Task: Find connections with filter location Stockton-on-Tees with filter topic #Careerwith filter profile language French with filter current company Annalect India with filter school Swami Ramanand Teerth Marathwada University with filter industry Civil Engineering with filter service category Customer Service with filter keywords title Solar Photovoltaic Installer
Action: Mouse moved to (528, 73)
Screenshot: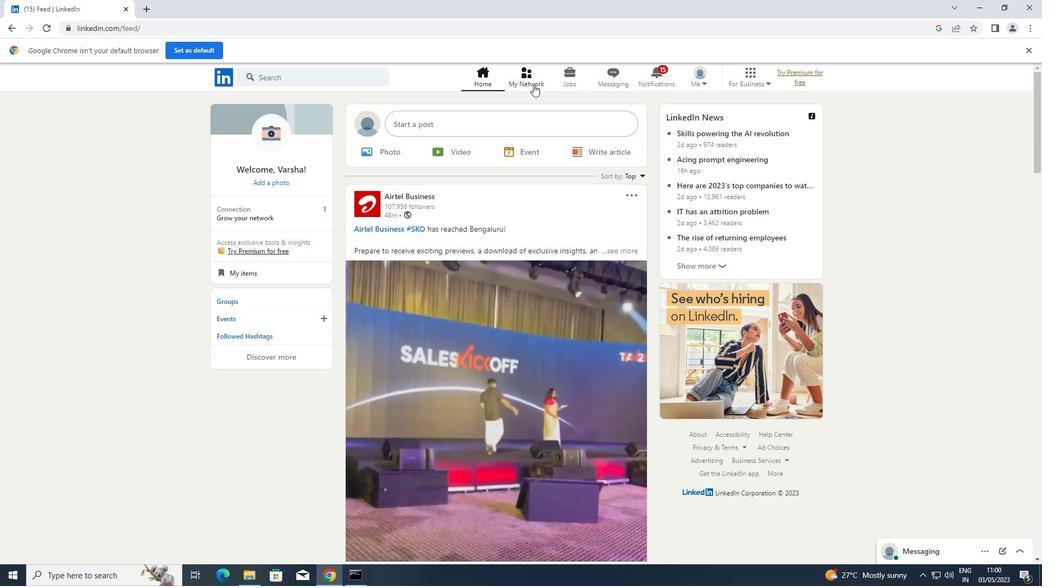 
Action: Mouse pressed left at (528, 73)
Screenshot: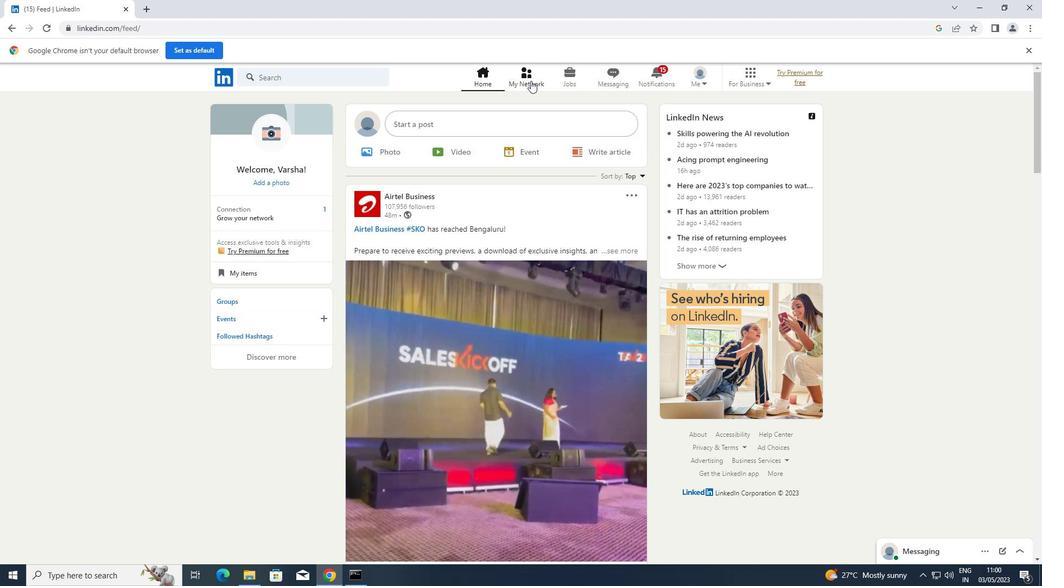 
Action: Mouse moved to (303, 139)
Screenshot: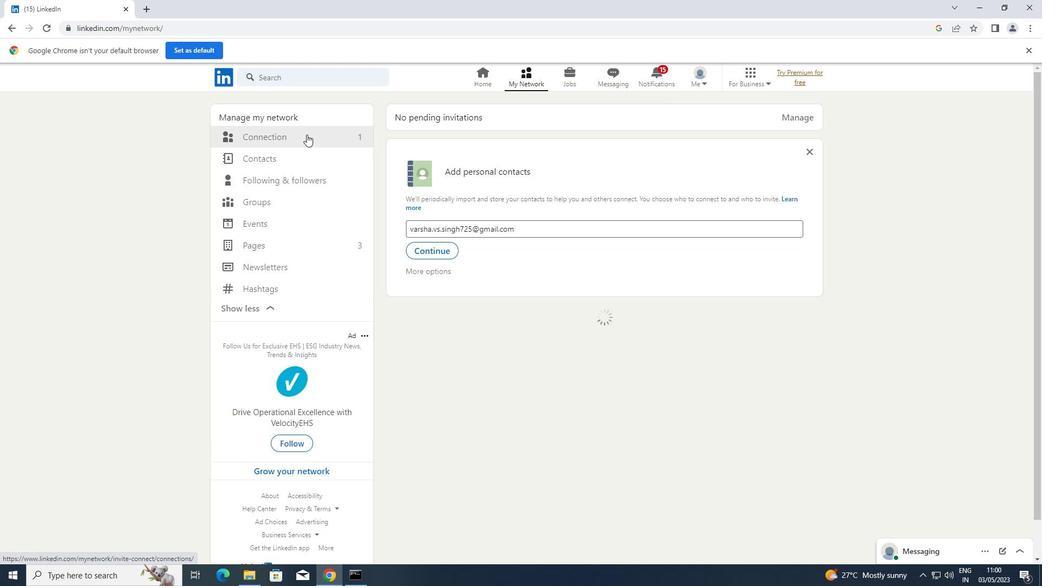 
Action: Mouse pressed left at (303, 139)
Screenshot: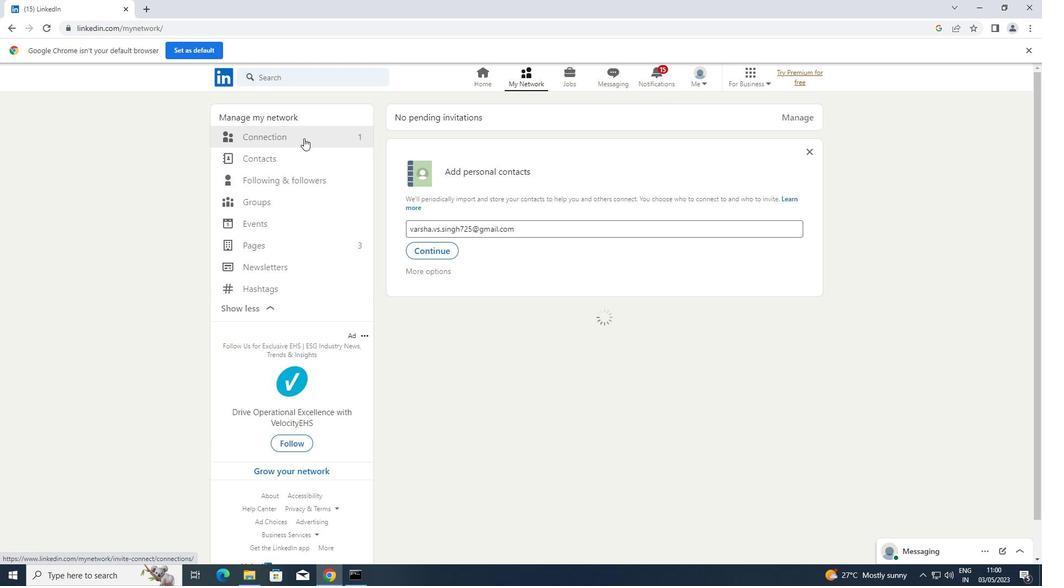 
Action: Mouse moved to (591, 136)
Screenshot: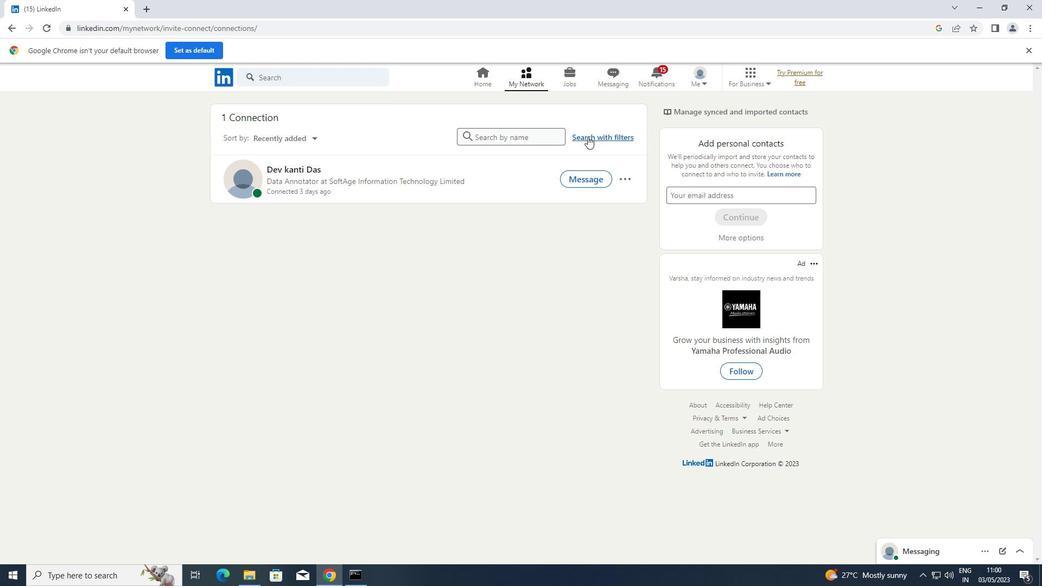 
Action: Mouse pressed left at (591, 136)
Screenshot: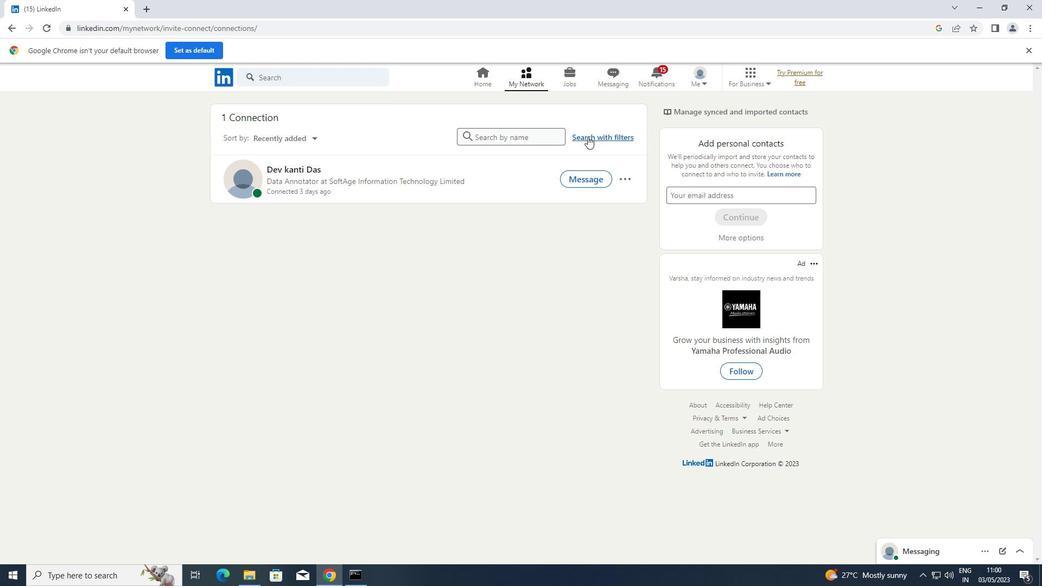 
Action: Mouse moved to (595, 137)
Screenshot: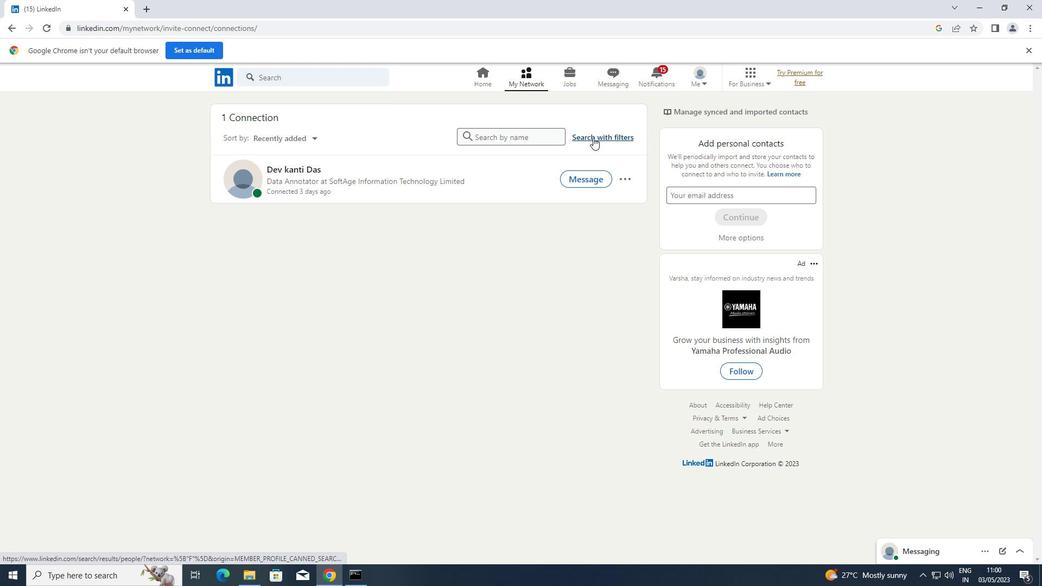 
Action: Mouse pressed left at (595, 137)
Screenshot: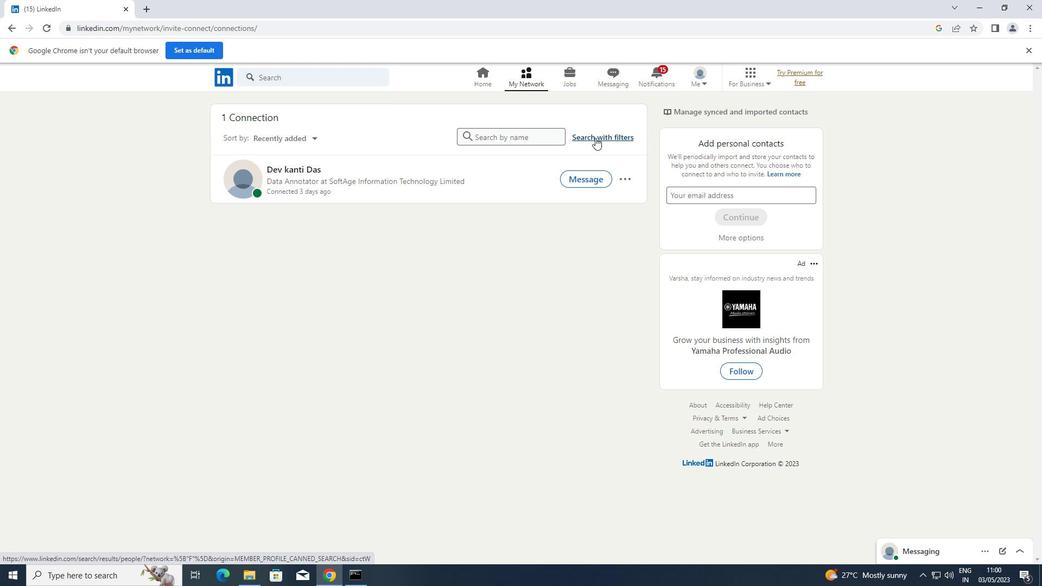 
Action: Mouse moved to (560, 106)
Screenshot: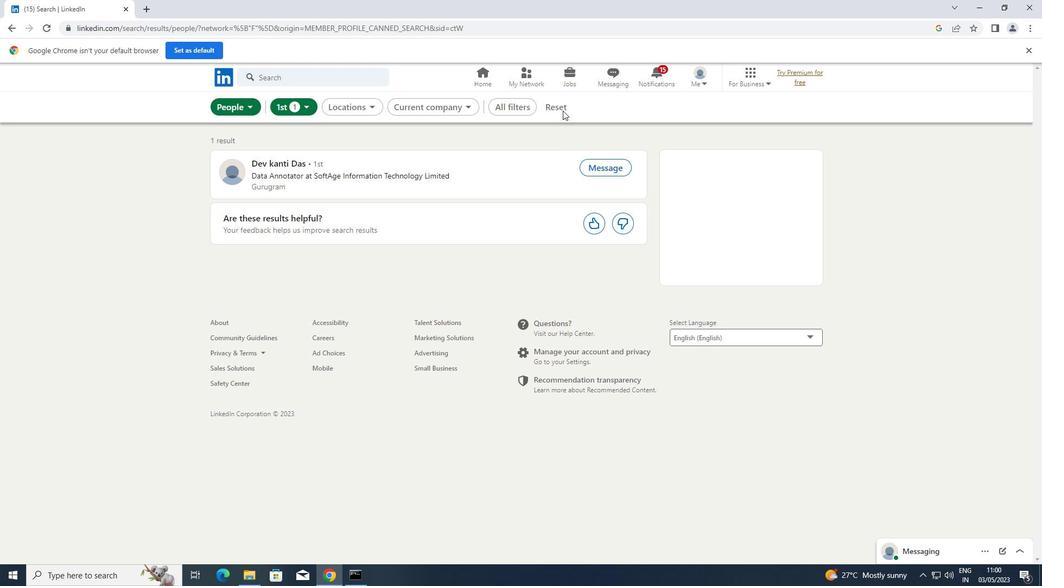 
Action: Mouse pressed left at (560, 106)
Screenshot: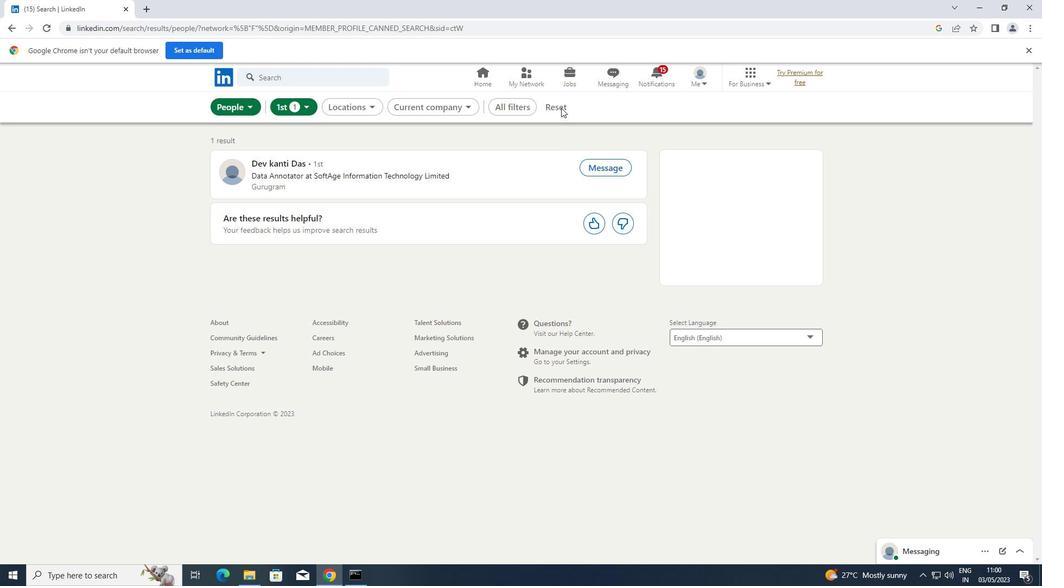 
Action: Mouse moved to (531, 106)
Screenshot: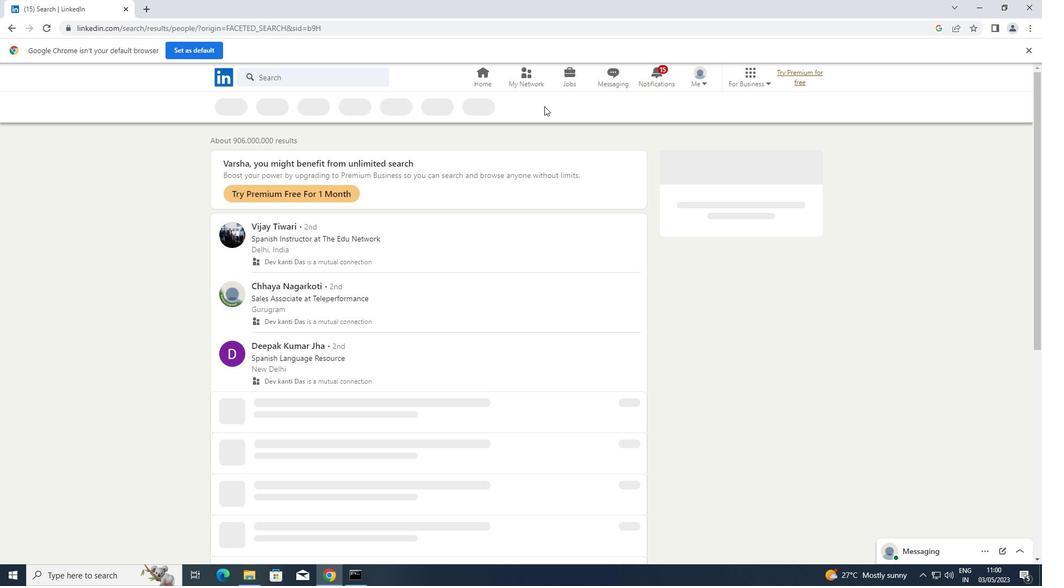 
Action: Mouse pressed left at (531, 106)
Screenshot: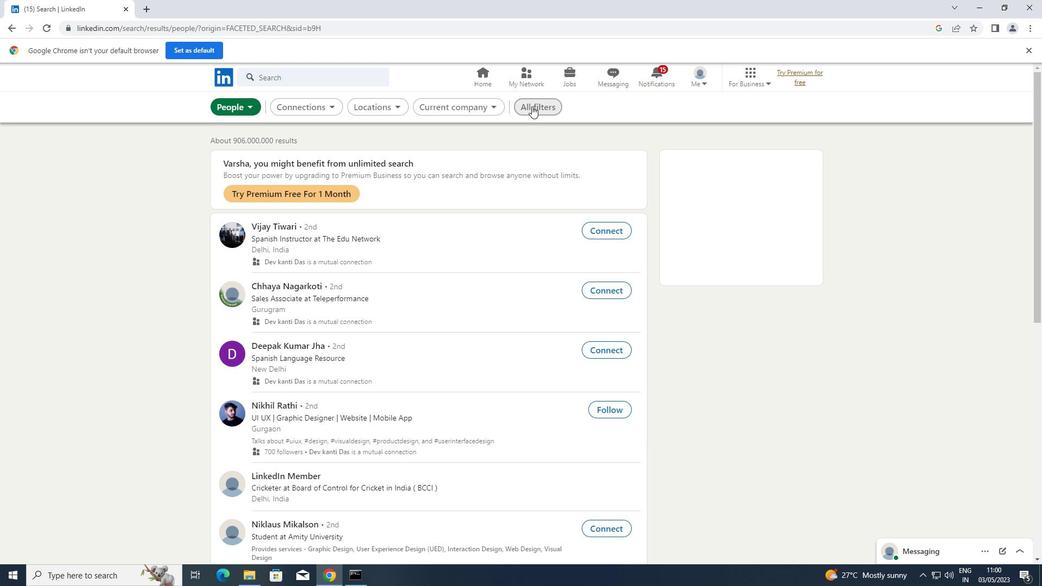 
Action: Mouse moved to (806, 203)
Screenshot: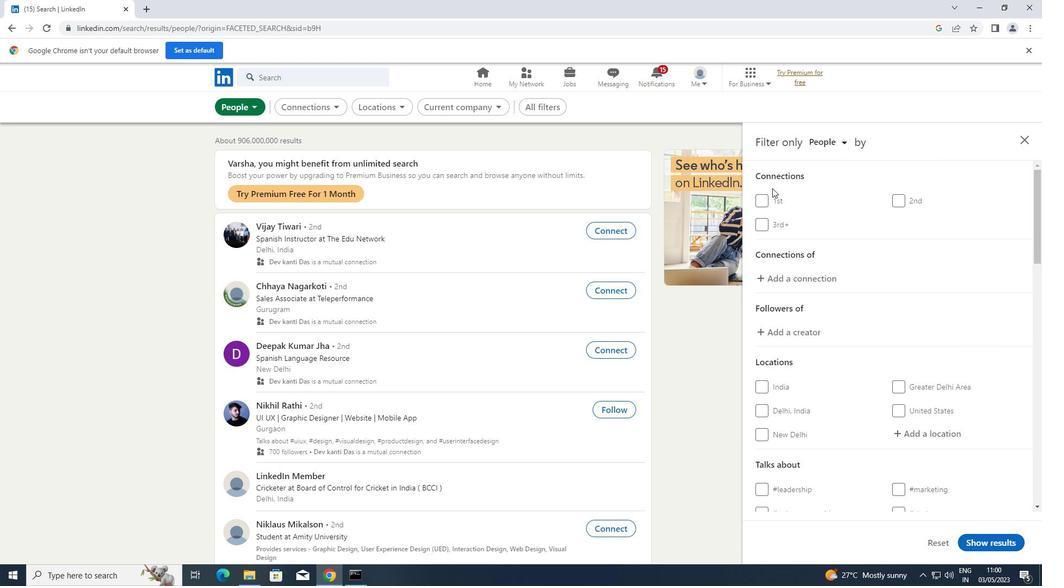 
Action: Mouse scrolled (806, 202) with delta (0, 0)
Screenshot: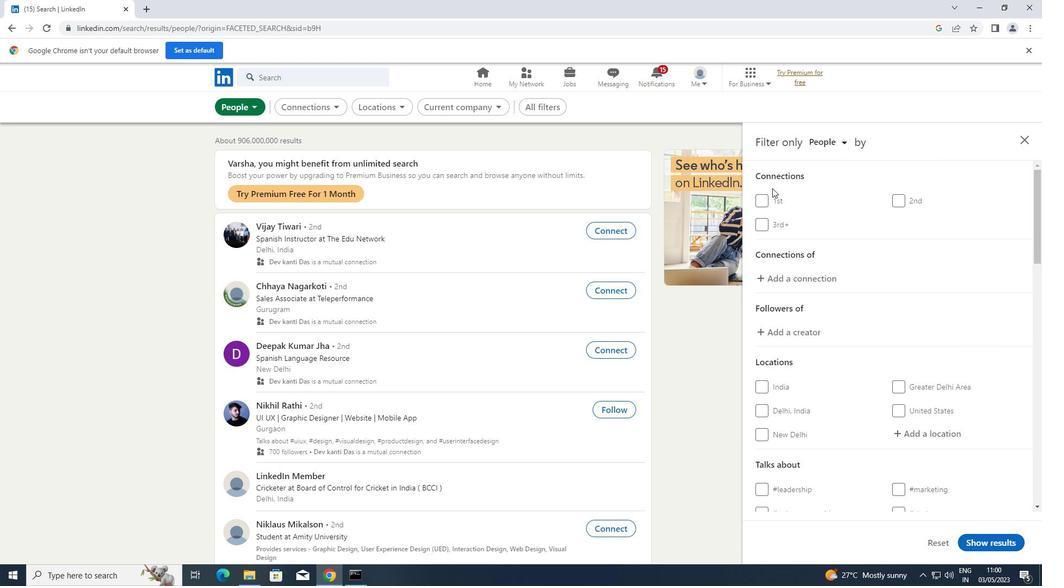 
Action: Mouse moved to (915, 373)
Screenshot: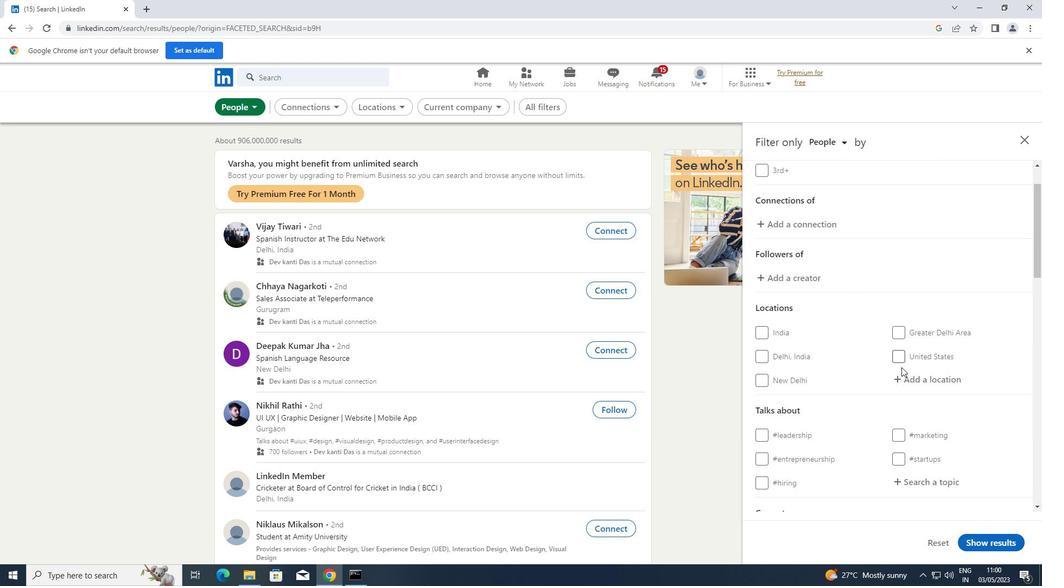 
Action: Mouse pressed left at (915, 373)
Screenshot: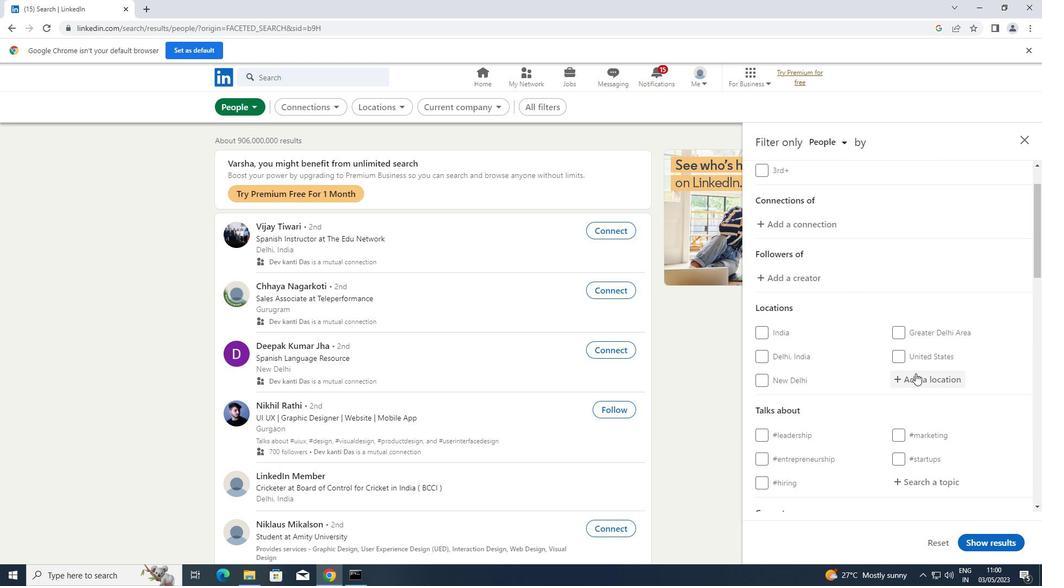 
Action: Key pressed <Key.shift>STOCKTON-ON-<Key.shift>TEES
Screenshot: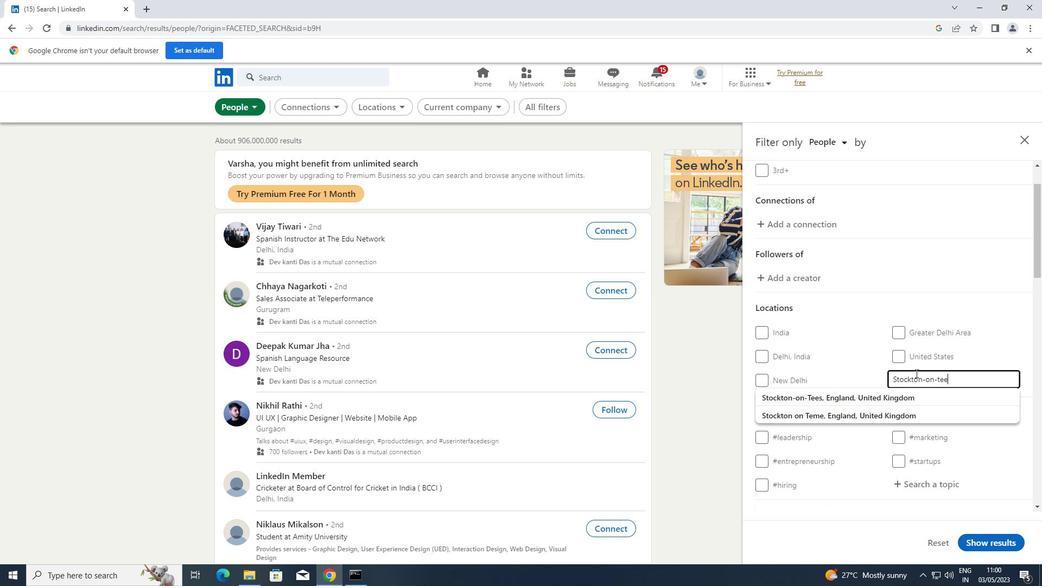 
Action: Mouse moved to (953, 383)
Screenshot: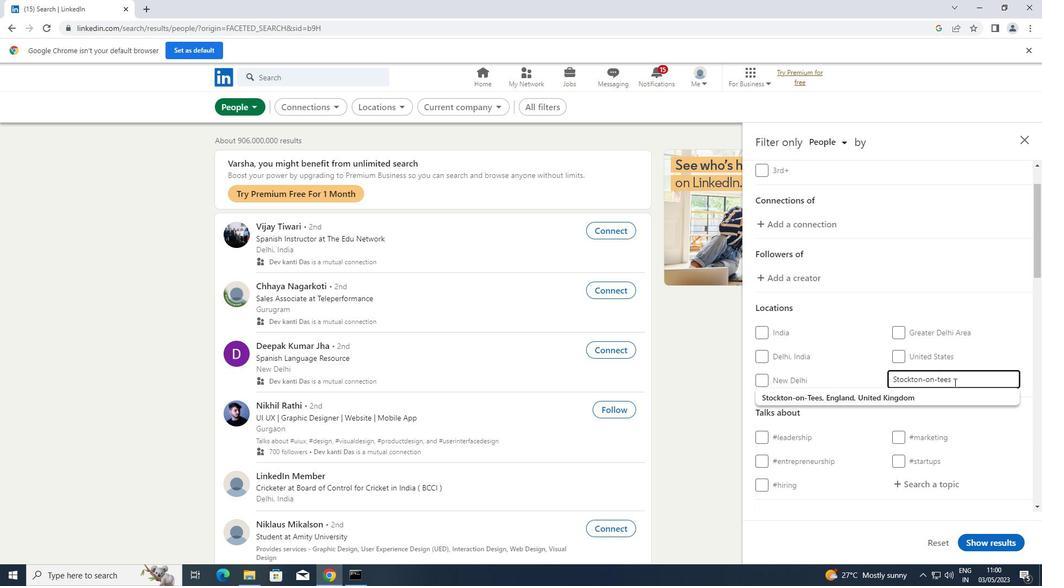 
Action: Mouse scrolled (953, 383) with delta (0, 0)
Screenshot: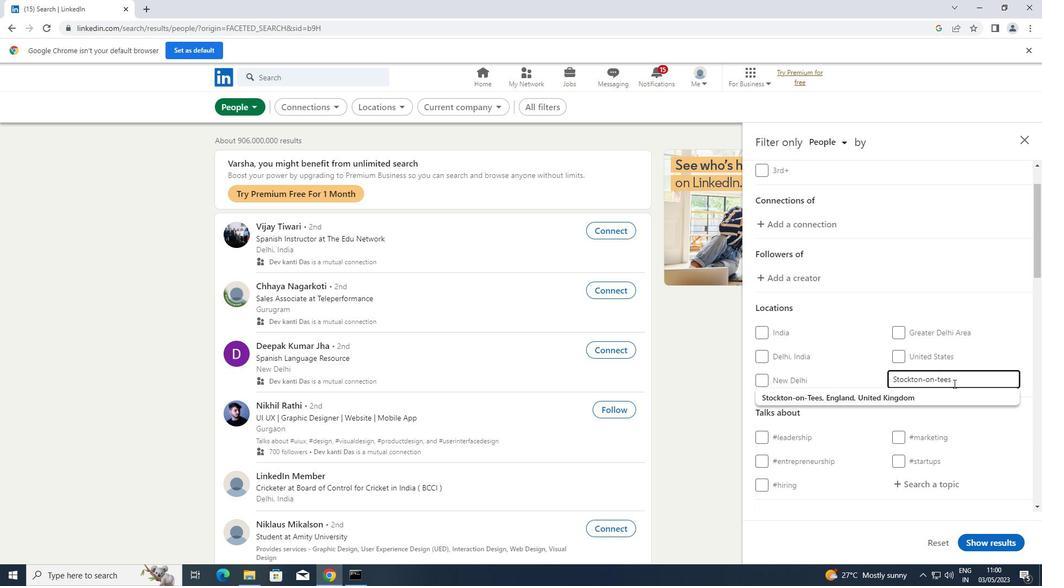 
Action: Mouse scrolled (953, 383) with delta (0, 0)
Screenshot: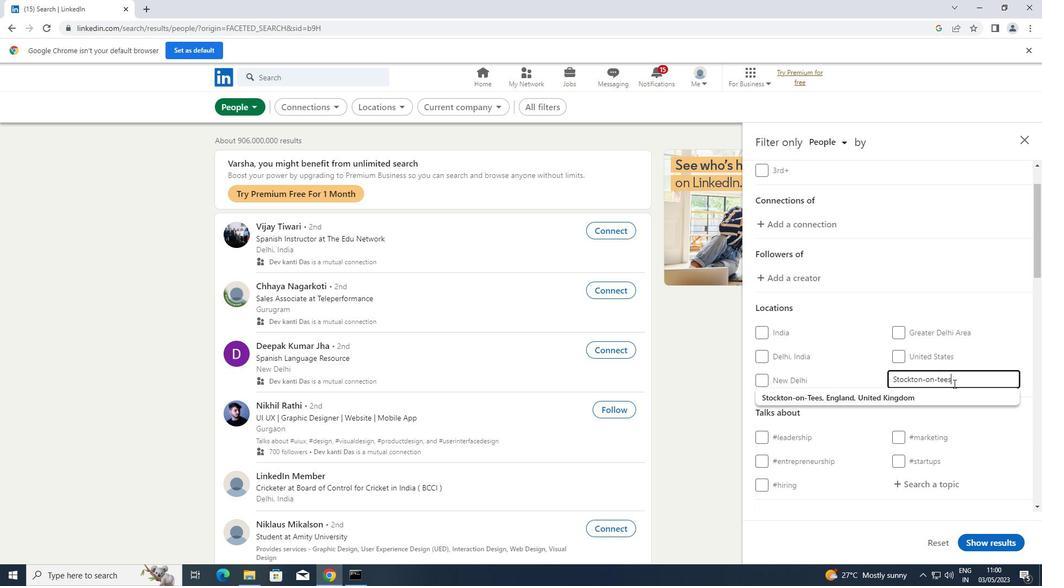 
Action: Mouse moved to (939, 374)
Screenshot: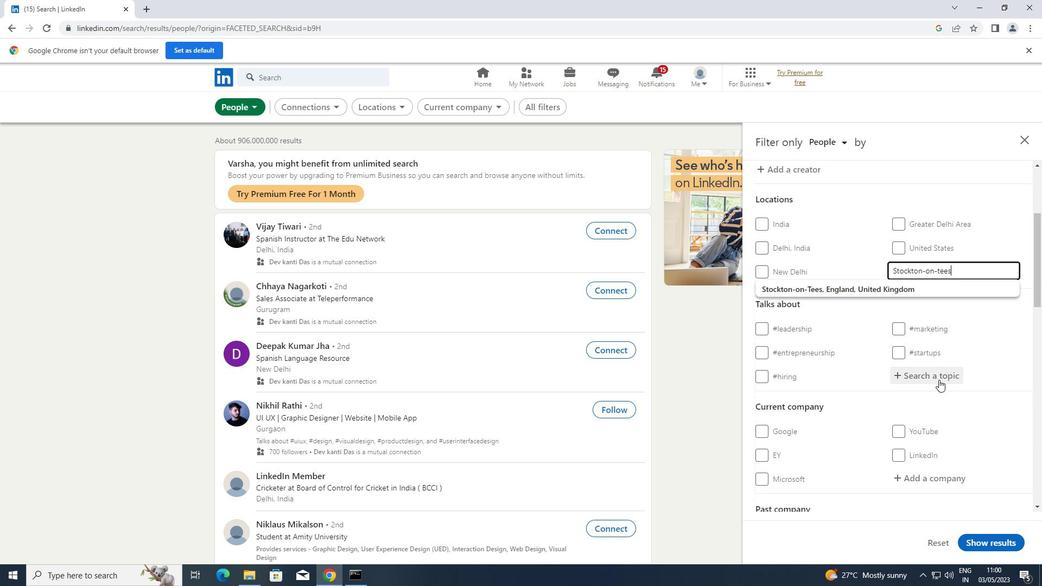 
Action: Mouse pressed left at (939, 374)
Screenshot: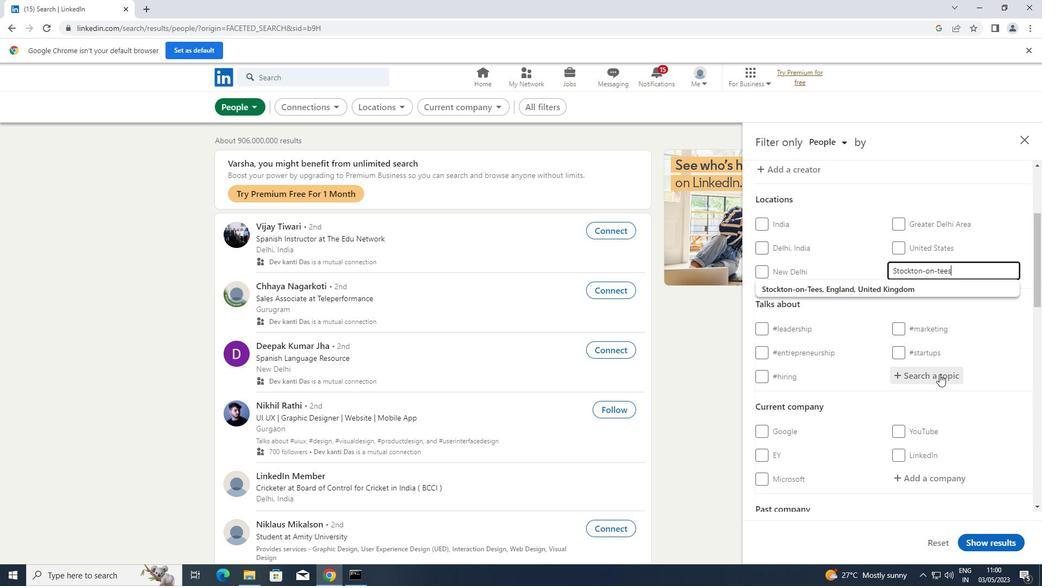 
Action: Key pressed <Key.shift>CAREER
Screenshot: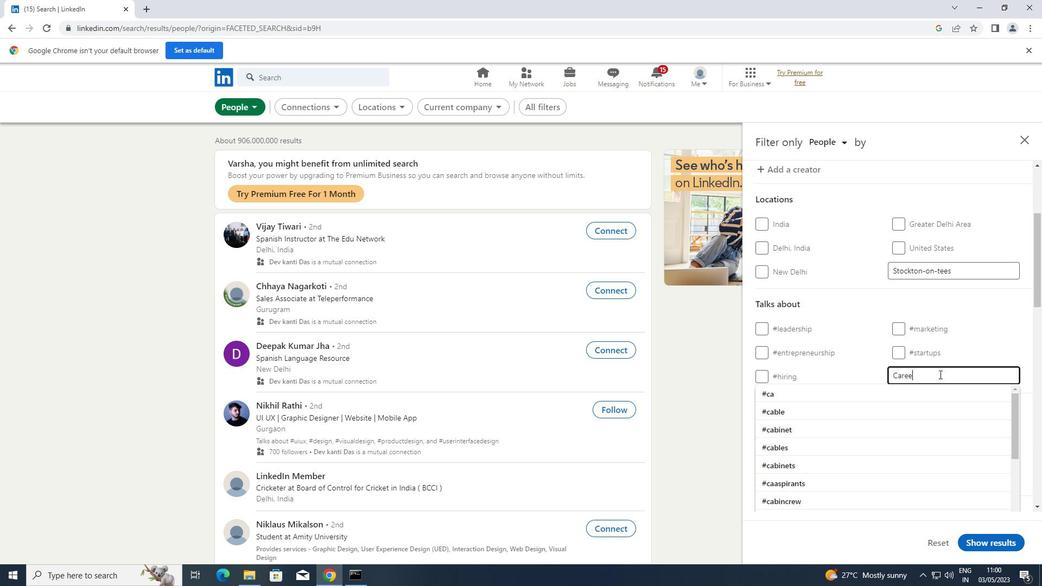 
Action: Mouse moved to (831, 391)
Screenshot: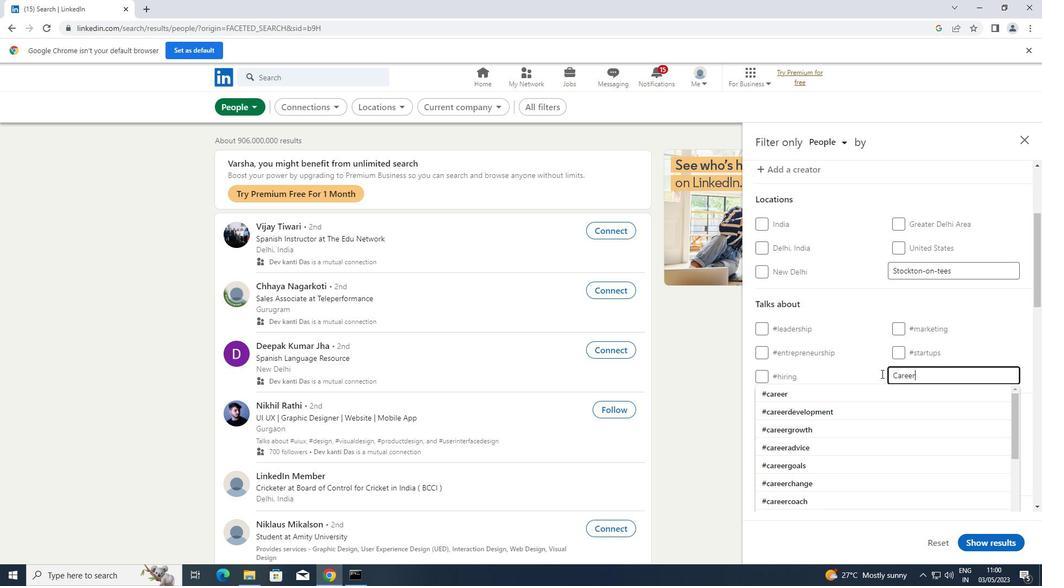 
Action: Mouse pressed left at (831, 391)
Screenshot: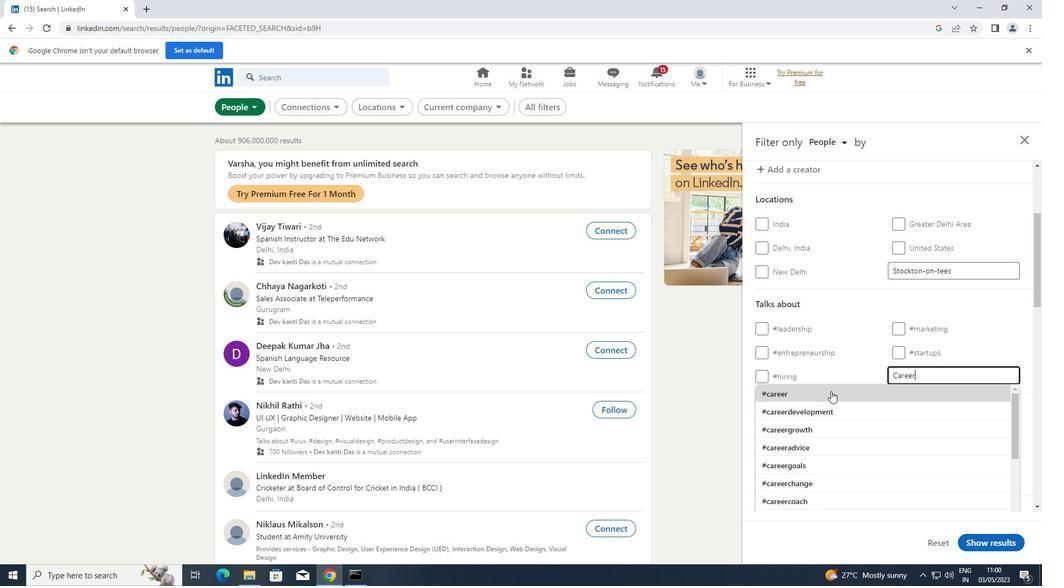 
Action: Mouse scrolled (831, 390) with delta (0, 0)
Screenshot: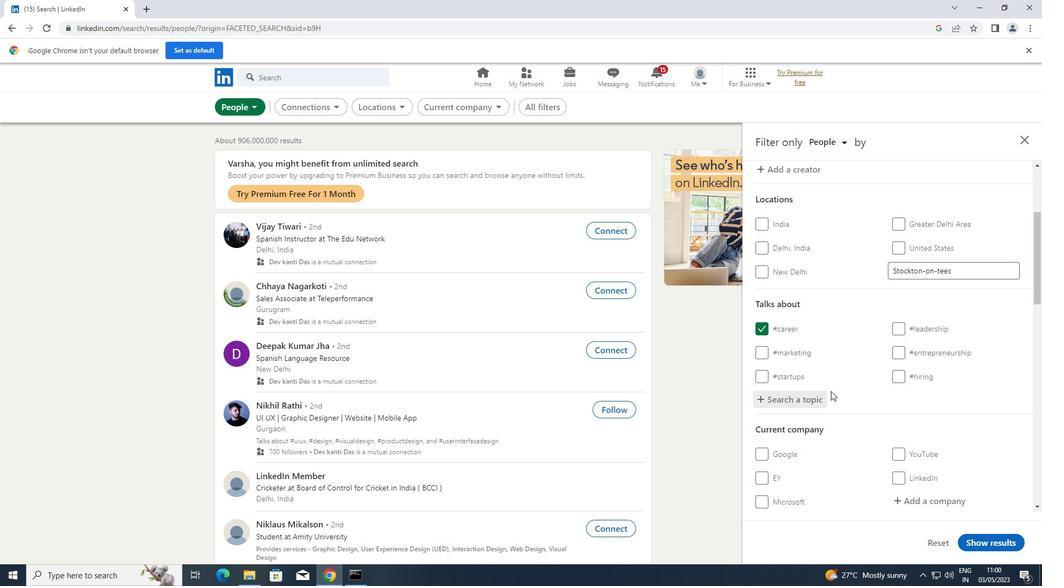 
Action: Mouse scrolled (831, 390) with delta (0, 0)
Screenshot: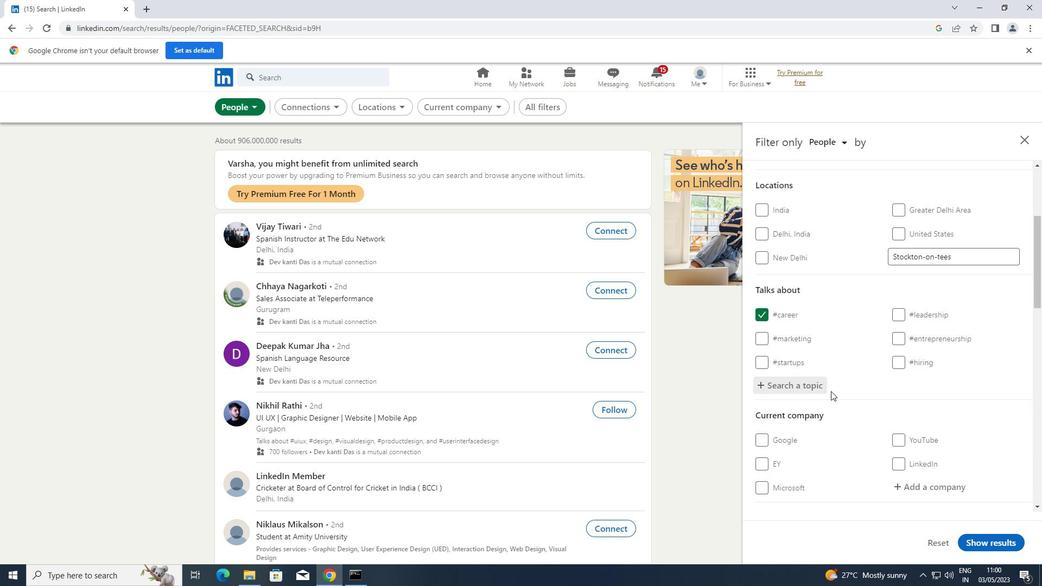 
Action: Mouse scrolled (831, 390) with delta (0, 0)
Screenshot: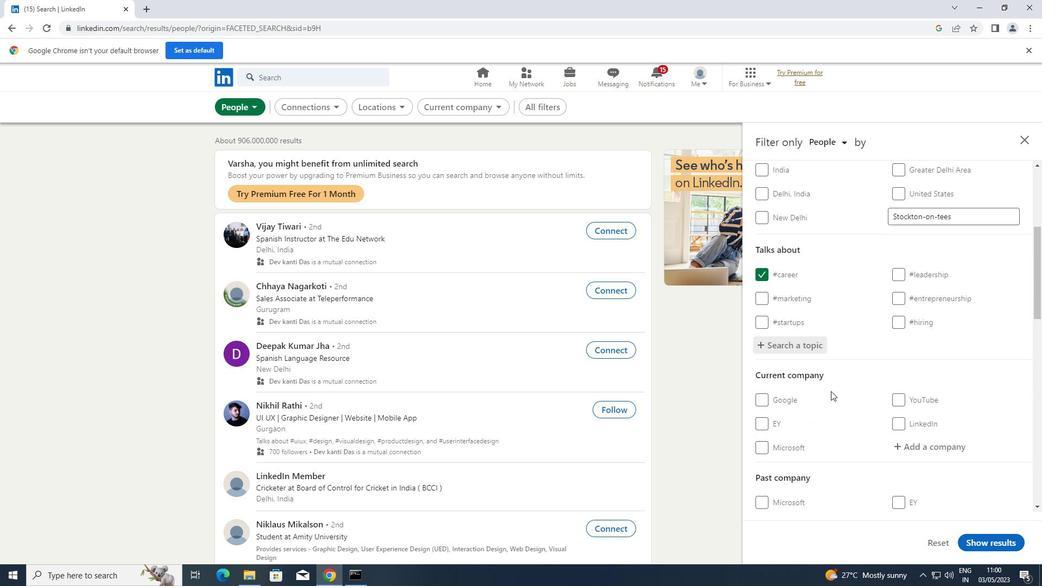 
Action: Mouse scrolled (831, 390) with delta (0, 0)
Screenshot: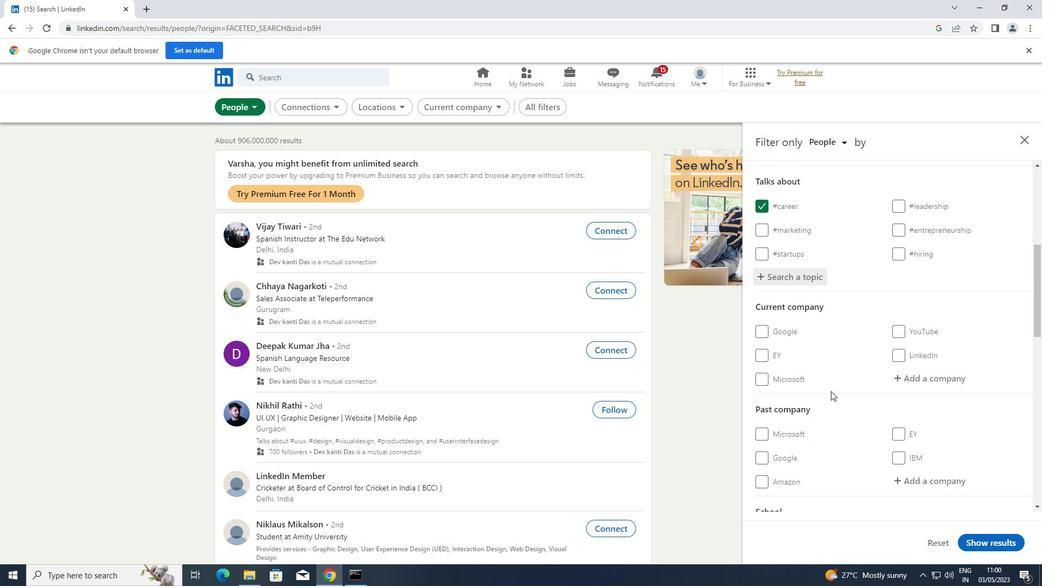 
Action: Mouse scrolled (831, 390) with delta (0, 0)
Screenshot: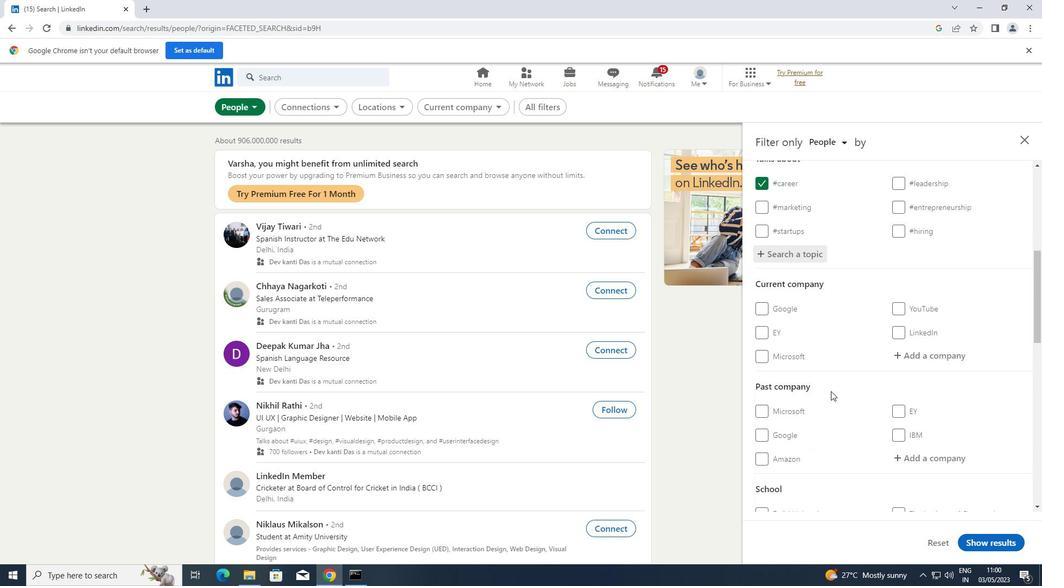 
Action: Mouse scrolled (831, 390) with delta (0, 0)
Screenshot: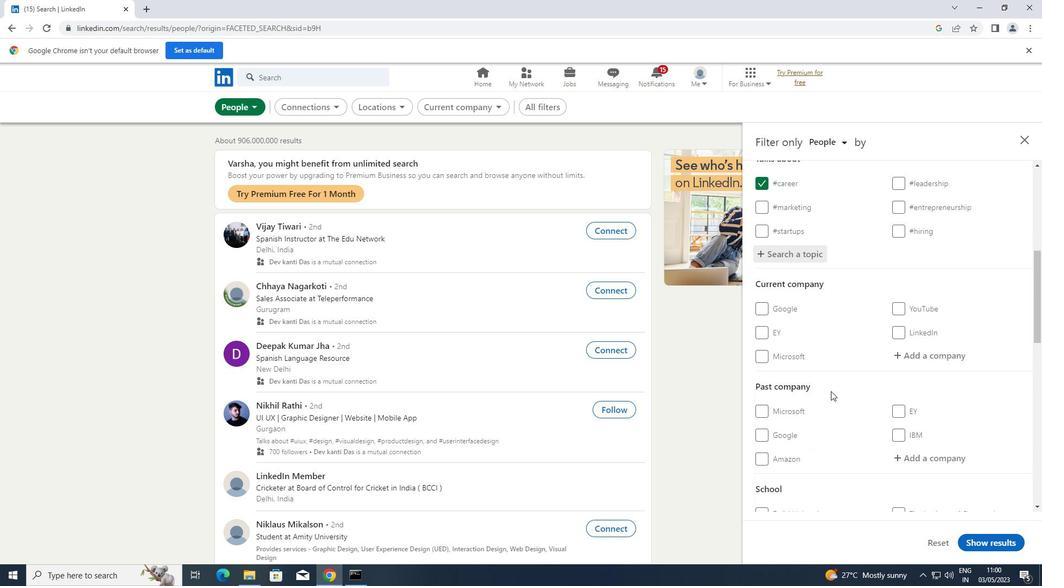 
Action: Mouse scrolled (831, 390) with delta (0, 0)
Screenshot: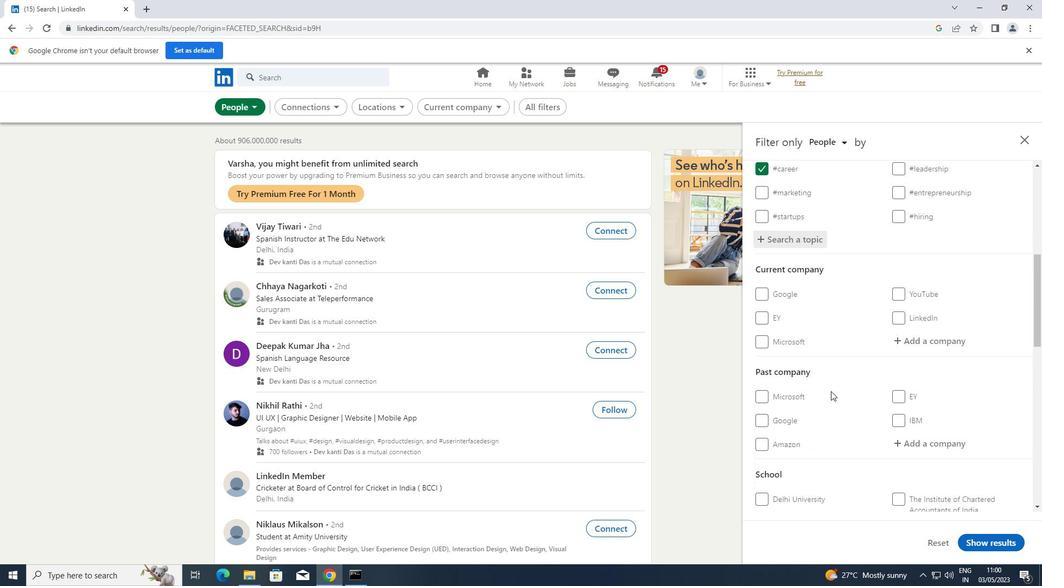 
Action: Mouse scrolled (831, 390) with delta (0, 0)
Screenshot: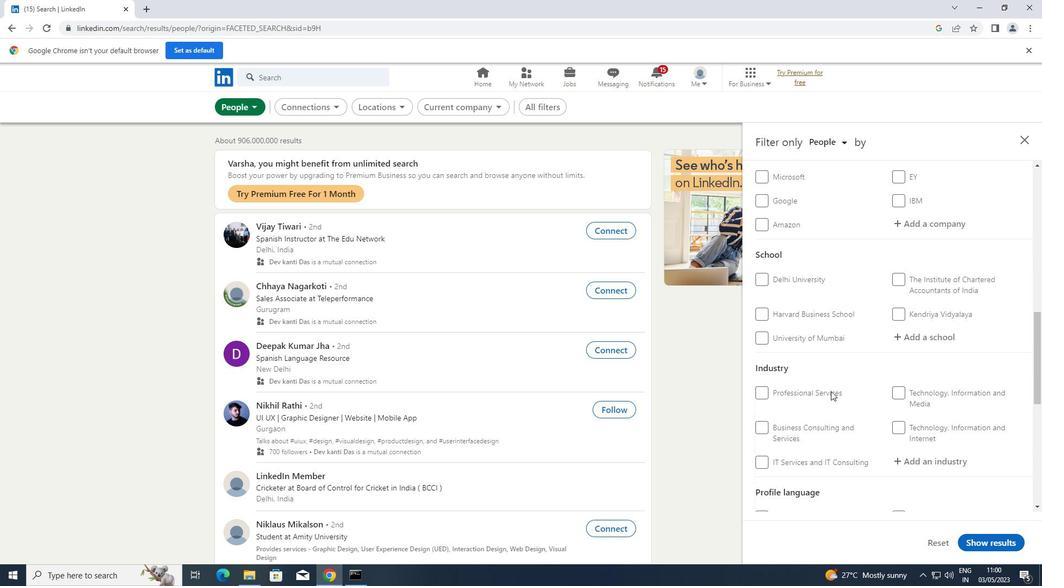 
Action: Mouse scrolled (831, 390) with delta (0, 0)
Screenshot: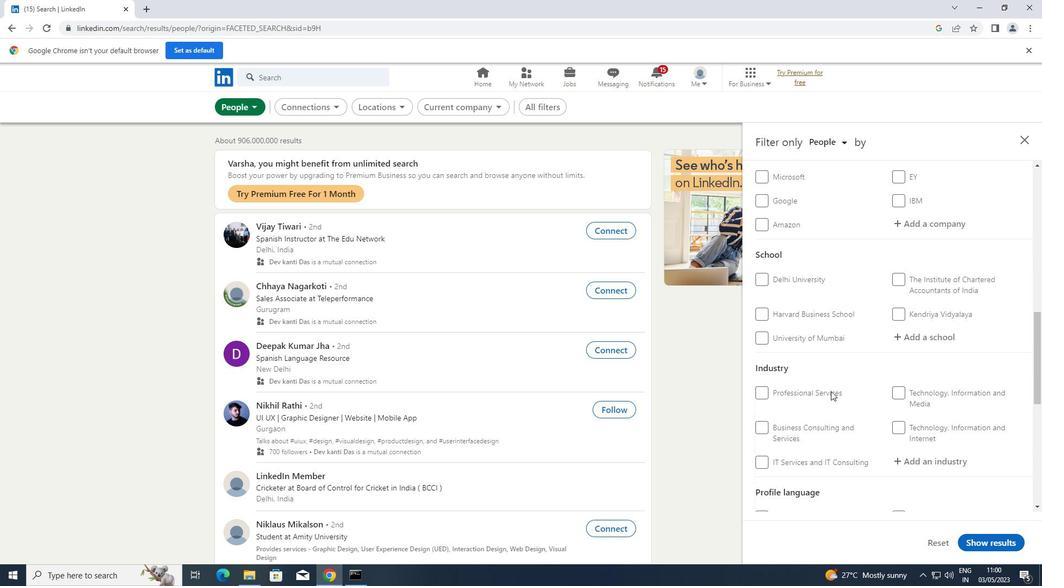 
Action: Mouse scrolled (831, 390) with delta (0, 0)
Screenshot: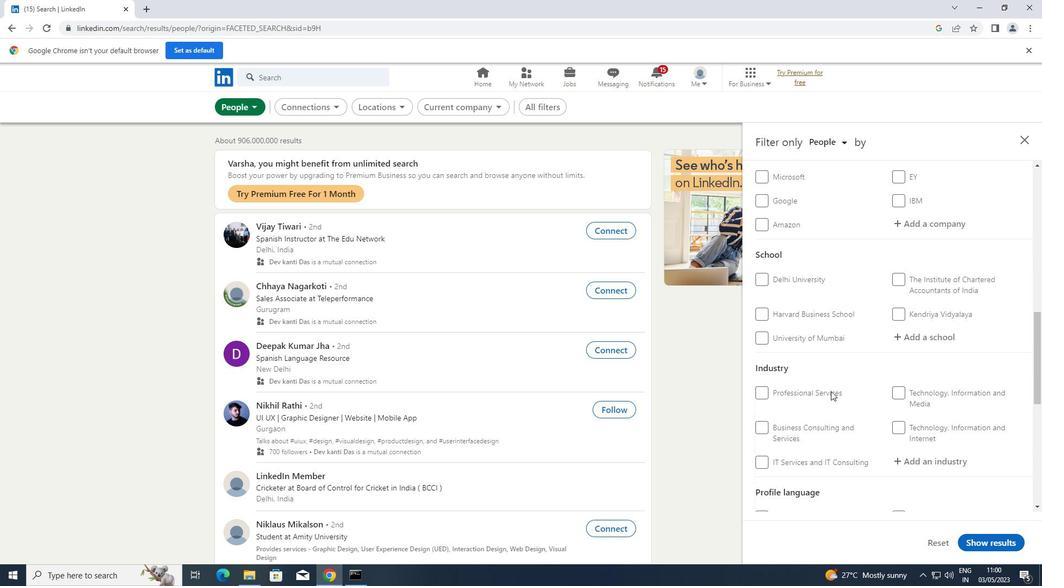 
Action: Mouse scrolled (831, 390) with delta (0, 0)
Screenshot: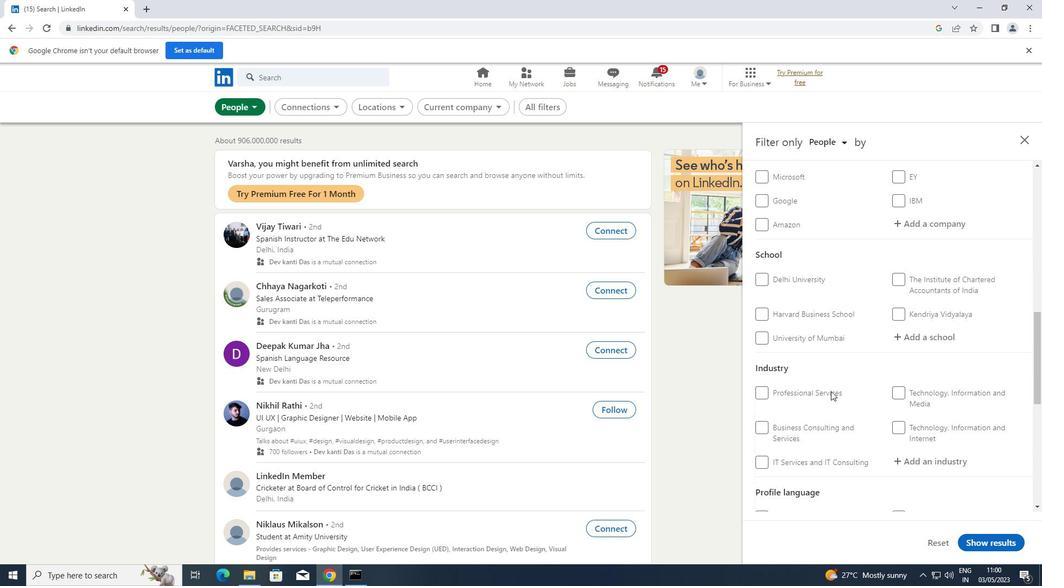 
Action: Mouse moved to (897, 299)
Screenshot: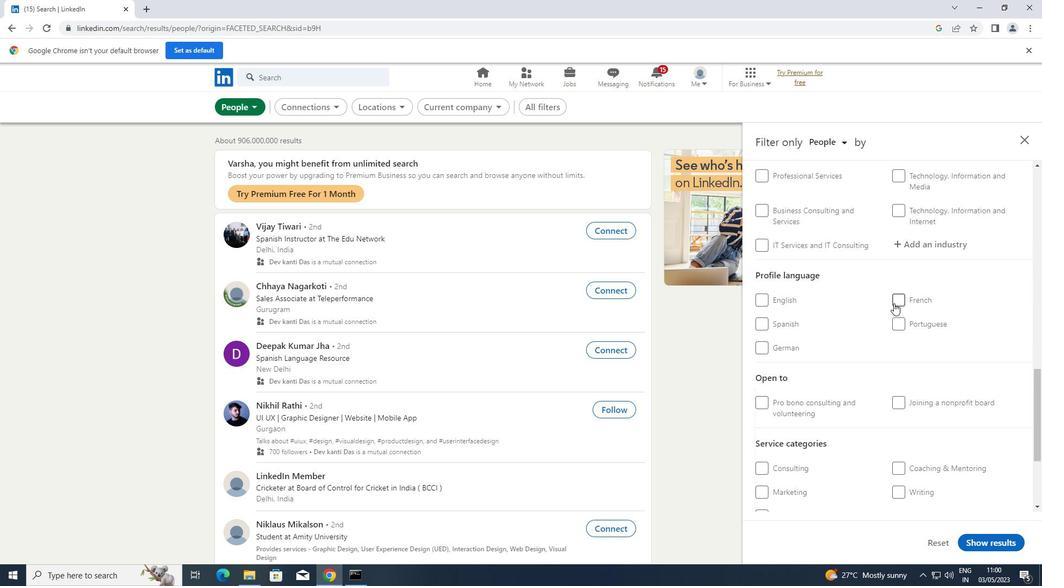 
Action: Mouse pressed left at (897, 299)
Screenshot: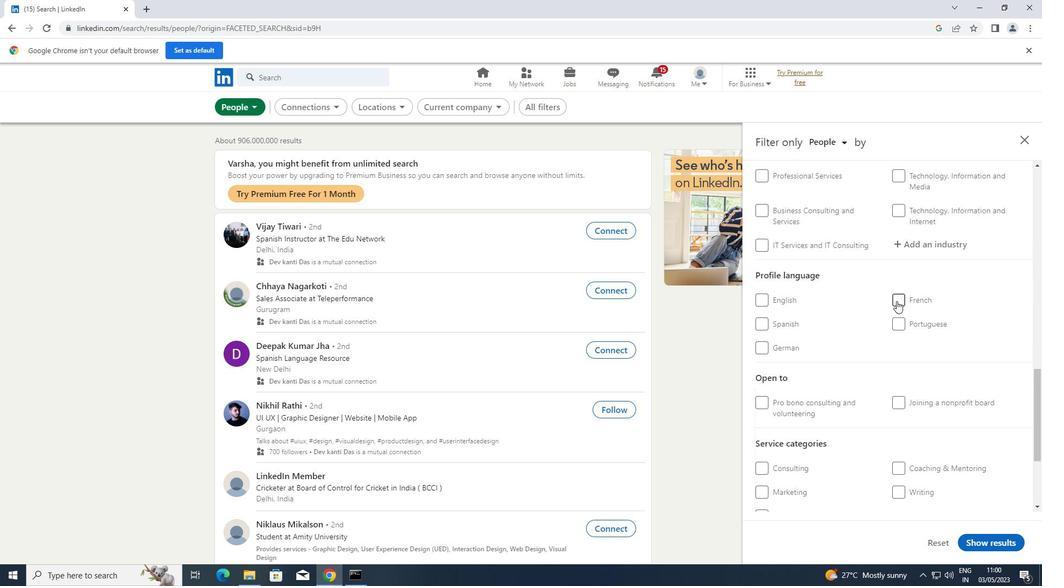 
Action: Mouse moved to (870, 306)
Screenshot: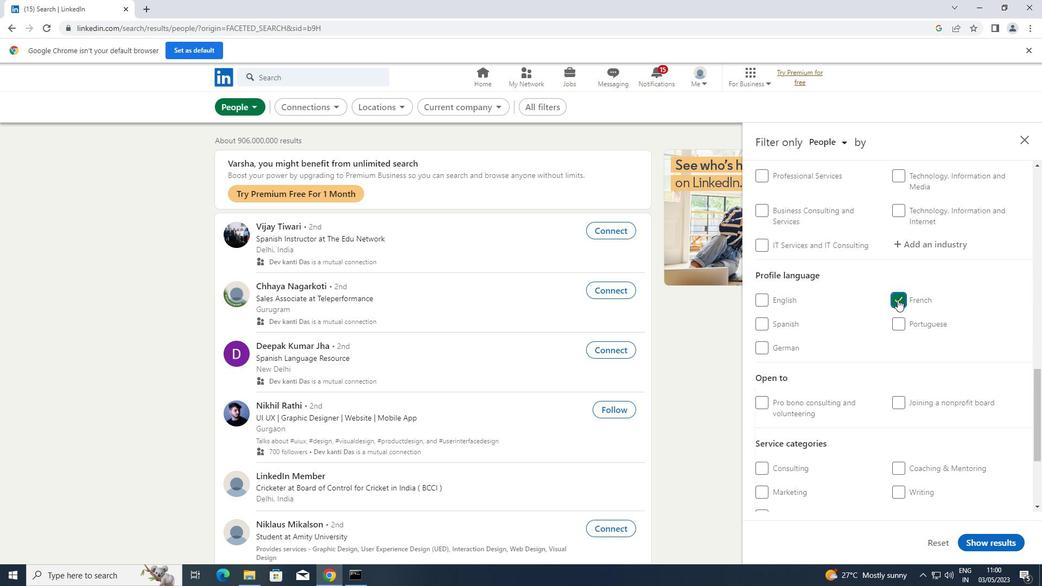 
Action: Mouse scrolled (870, 307) with delta (0, 0)
Screenshot: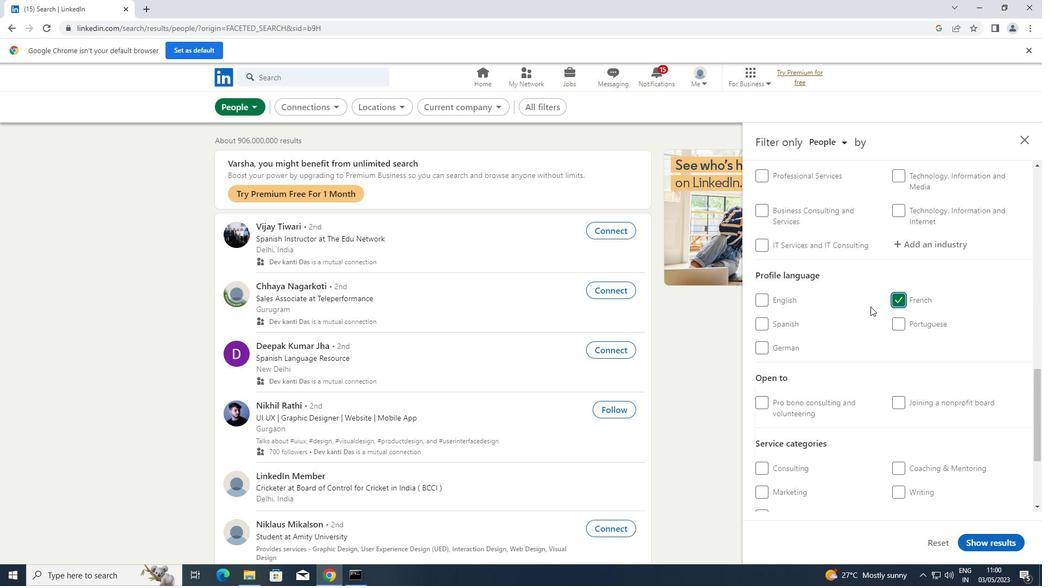 
Action: Mouse scrolled (870, 307) with delta (0, 0)
Screenshot: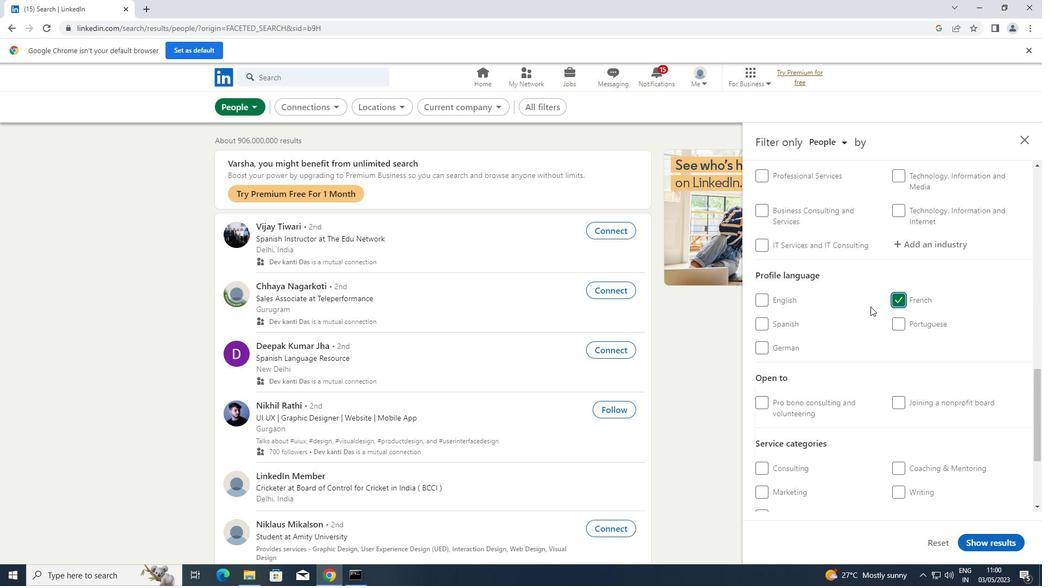 
Action: Mouse scrolled (870, 307) with delta (0, 0)
Screenshot: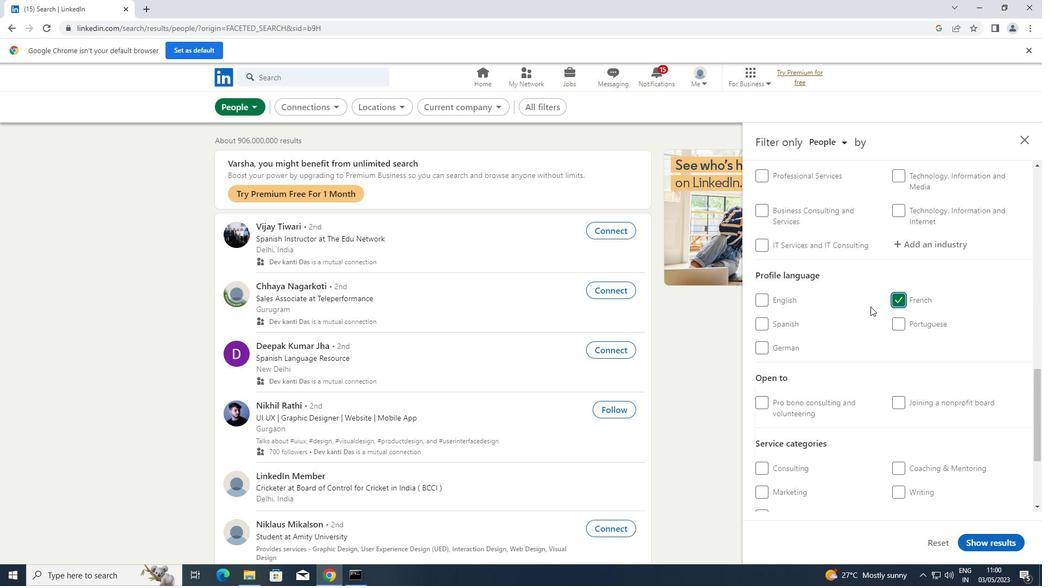 
Action: Mouse scrolled (870, 307) with delta (0, 0)
Screenshot: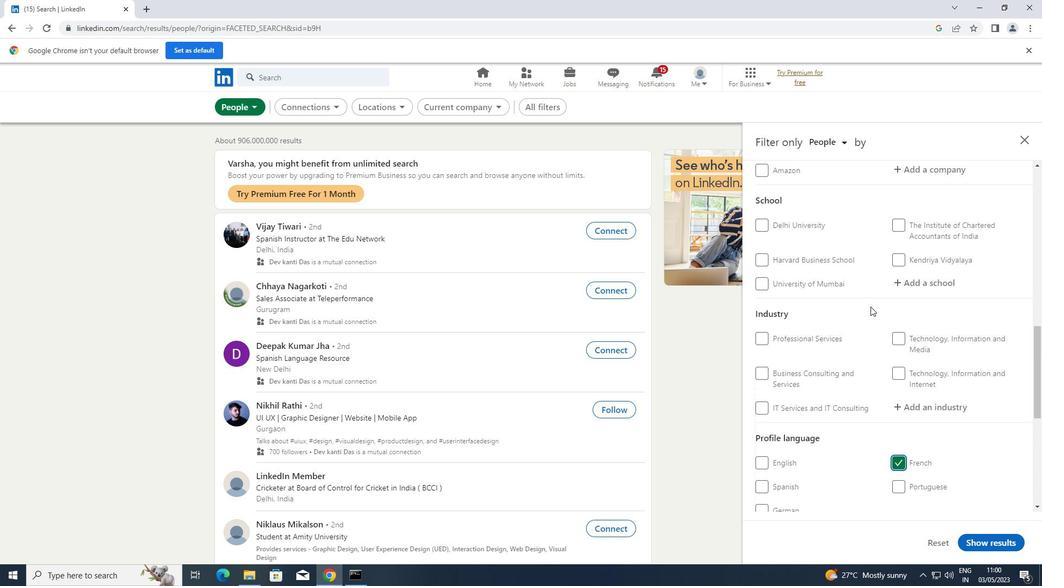 
Action: Mouse scrolled (870, 307) with delta (0, 0)
Screenshot: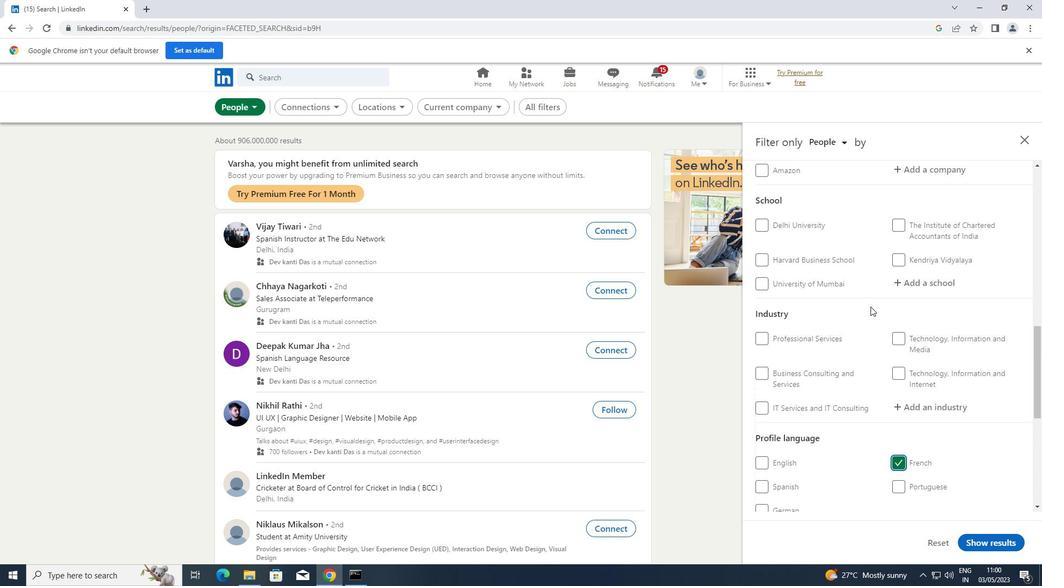 
Action: Mouse scrolled (870, 307) with delta (0, 0)
Screenshot: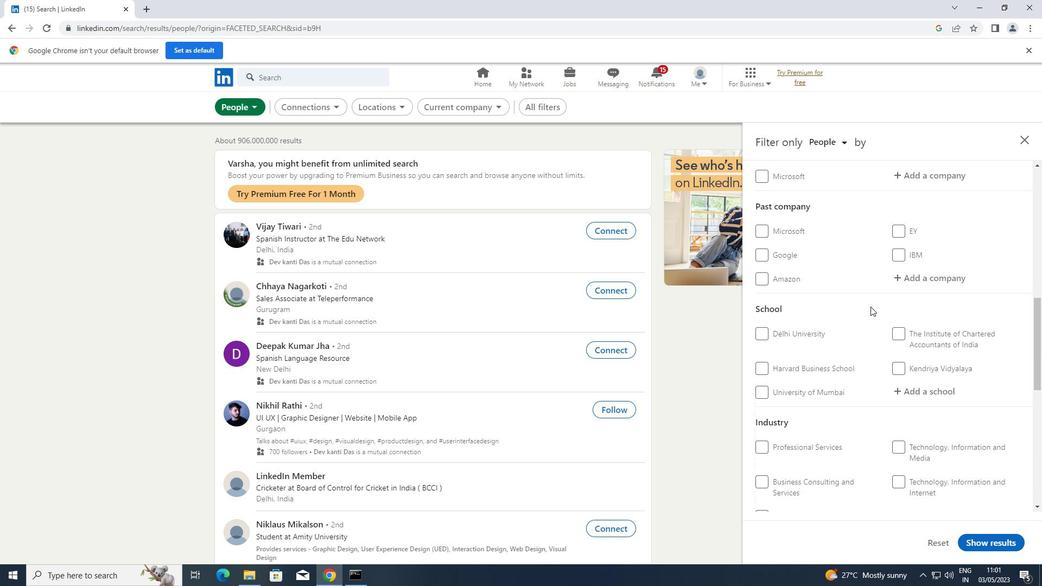 
Action: Mouse scrolled (870, 307) with delta (0, 0)
Screenshot: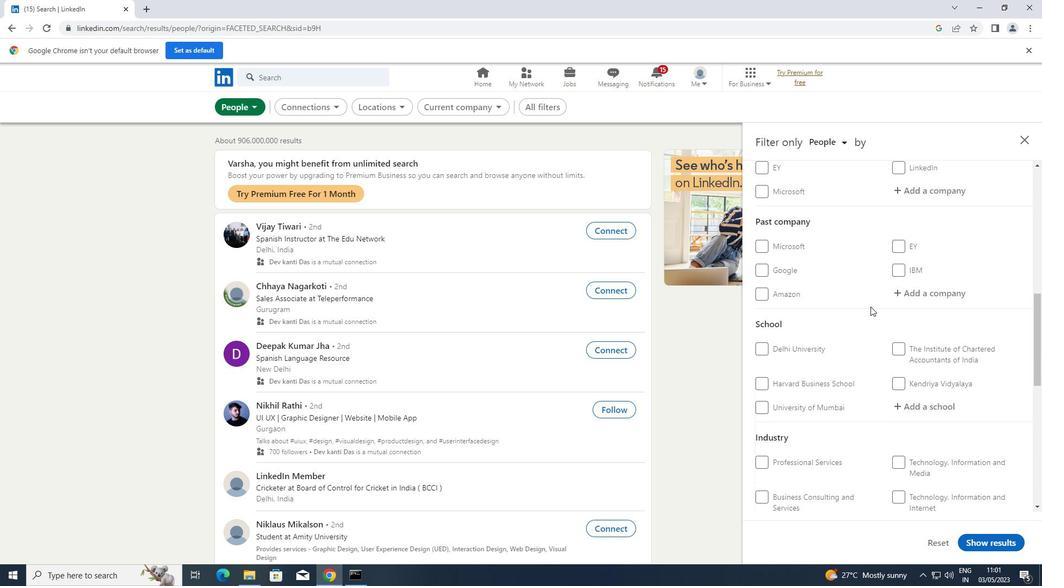 
Action: Mouse moved to (928, 286)
Screenshot: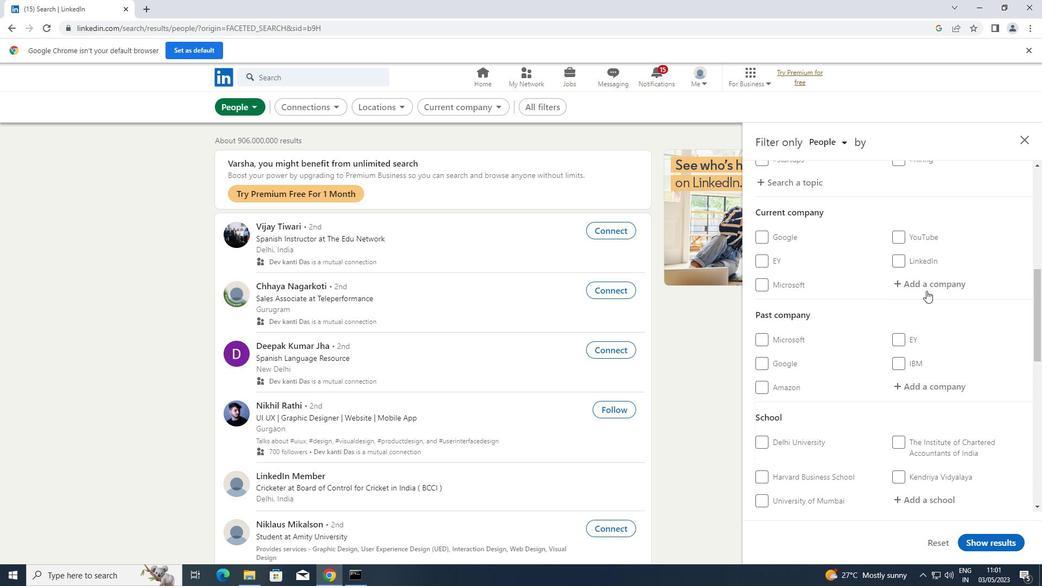 
Action: Mouse pressed left at (928, 286)
Screenshot: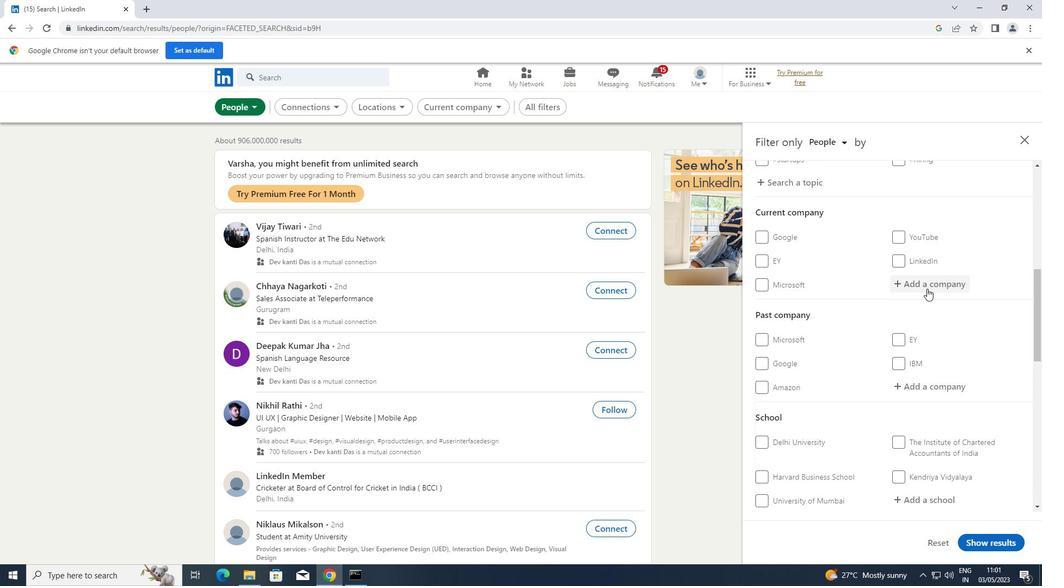 
Action: Key pressed <Key.shift>ANNALECT
Screenshot: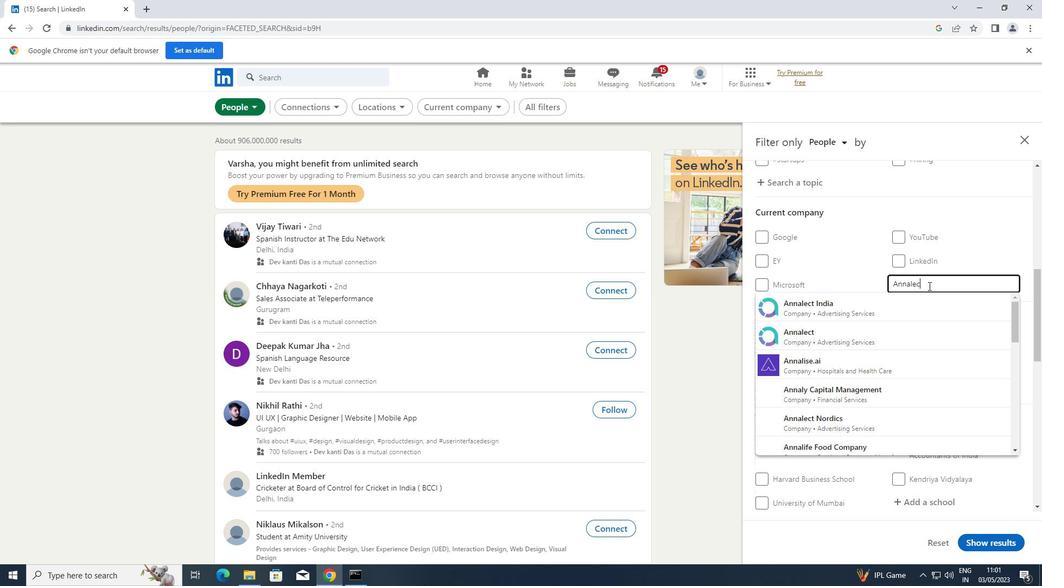 
Action: Mouse moved to (830, 333)
Screenshot: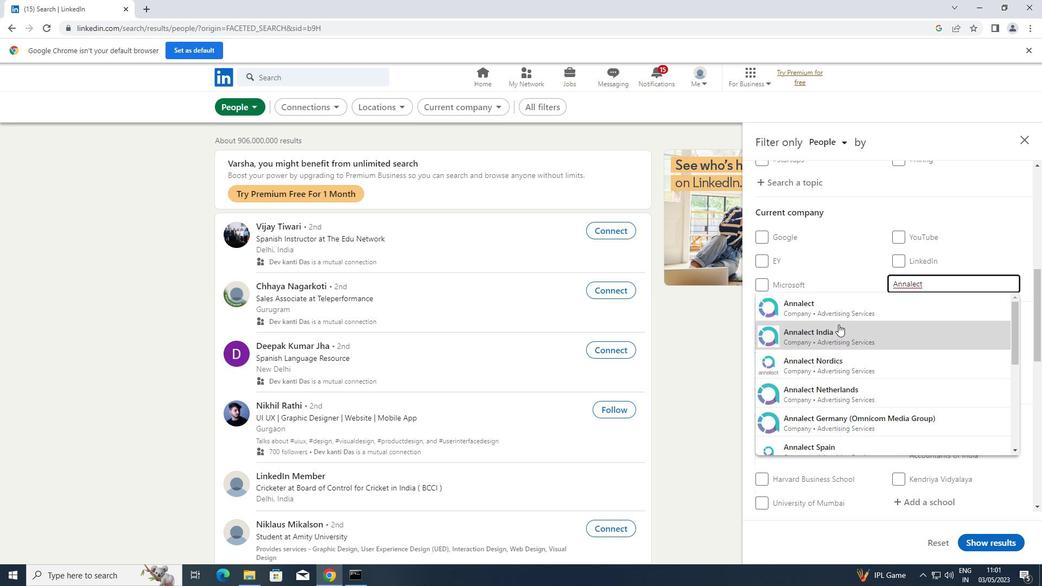 
Action: Mouse pressed left at (830, 333)
Screenshot: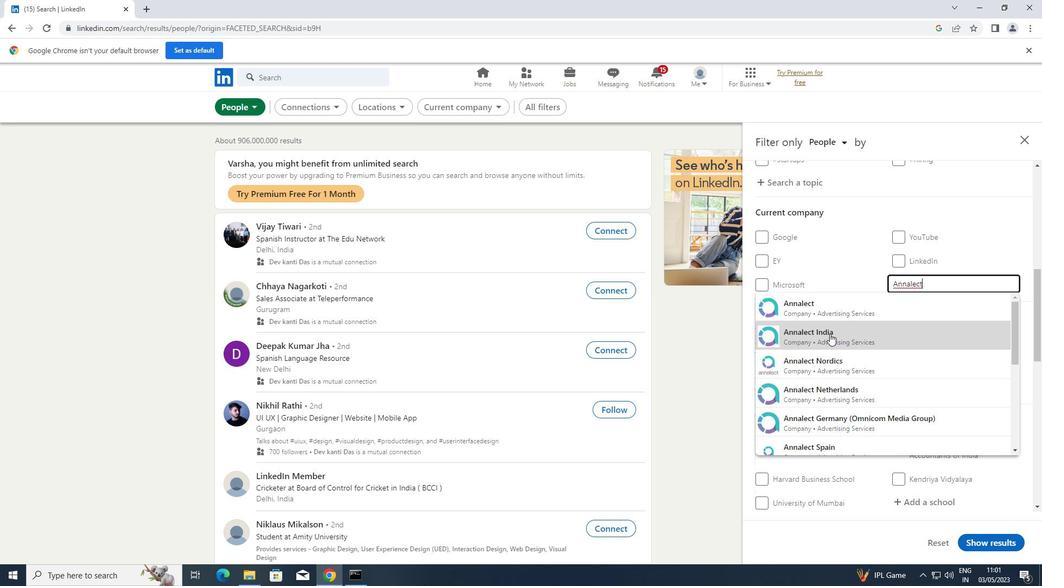 
Action: Mouse scrolled (830, 333) with delta (0, 0)
Screenshot: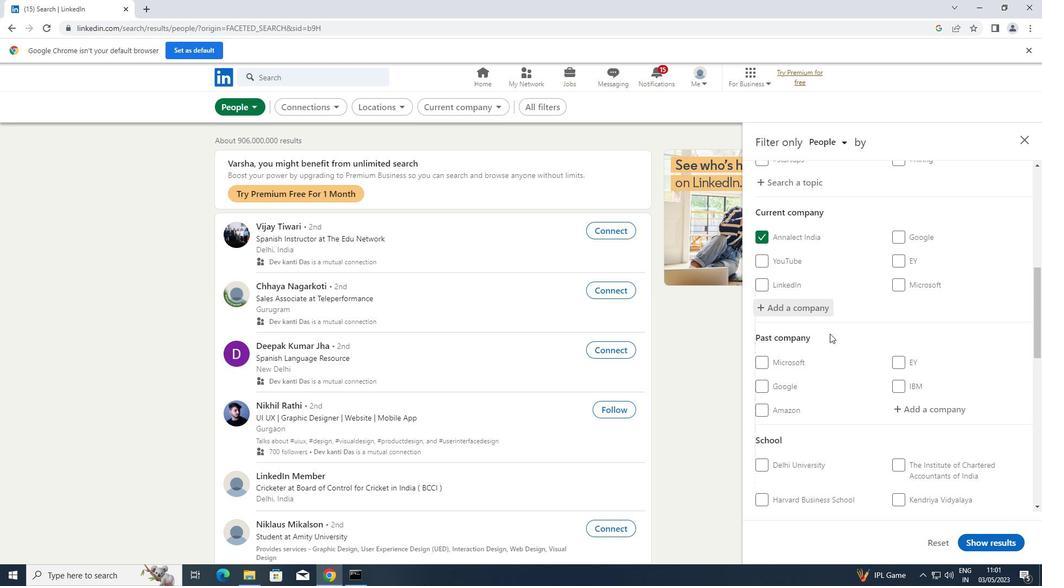 
Action: Mouse scrolled (830, 333) with delta (0, 0)
Screenshot: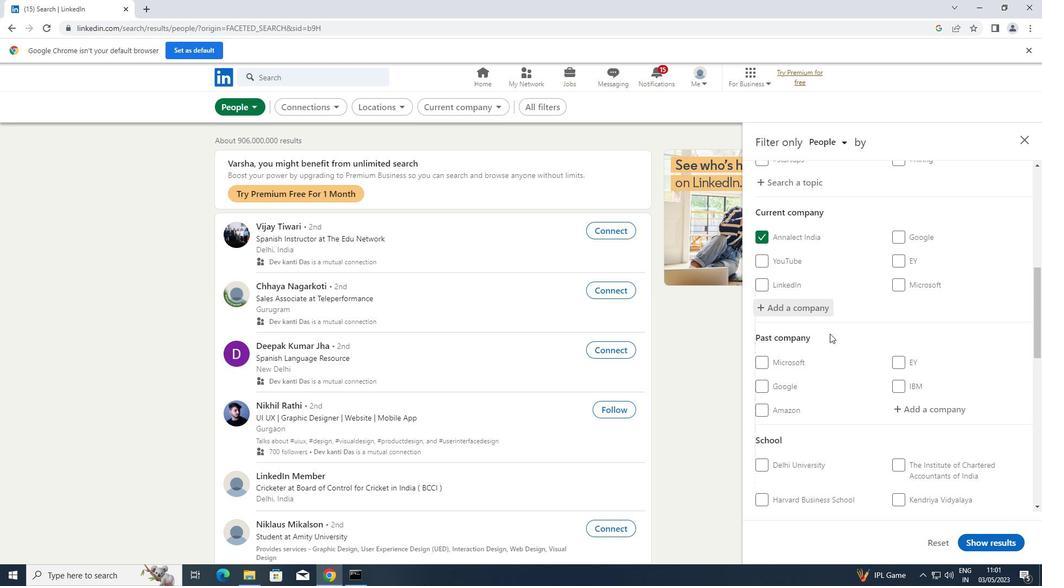 
Action: Mouse moved to (920, 411)
Screenshot: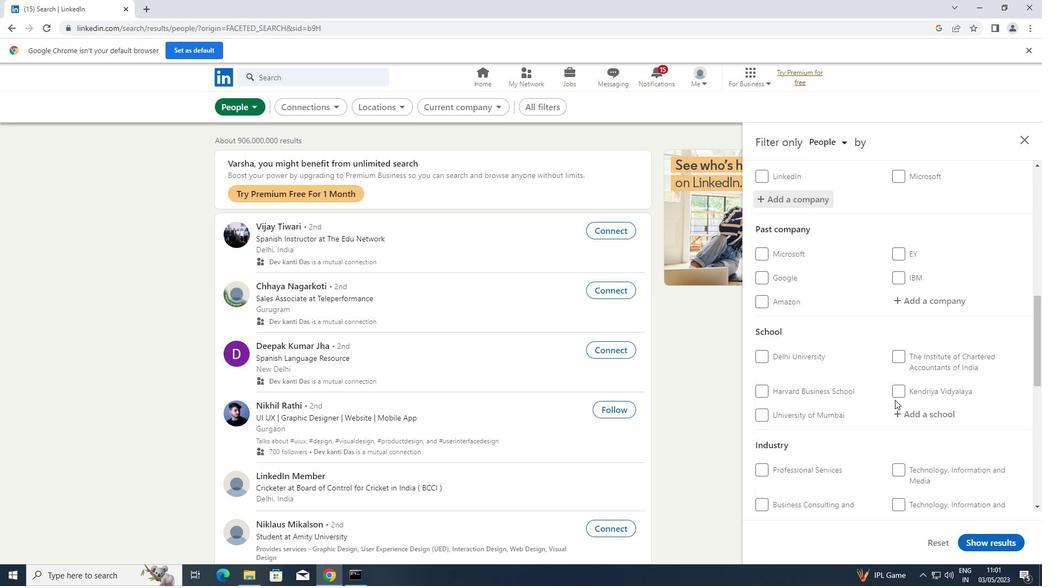 
Action: Mouse pressed left at (920, 411)
Screenshot: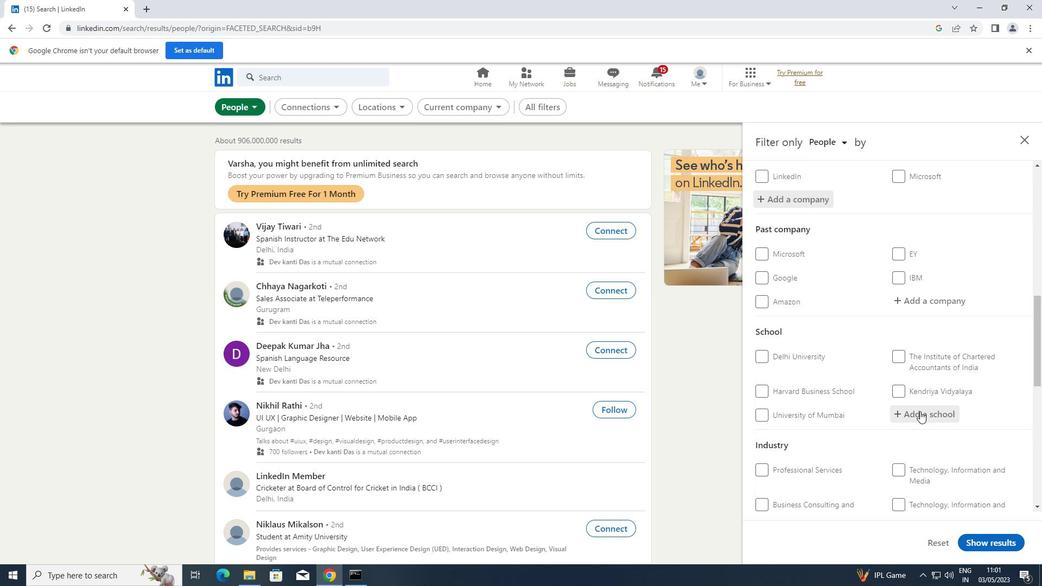 
Action: Key pressed <Key.shift><Key.shift>SWAMI<Key.space><Key.shift>RAMANAND
Screenshot: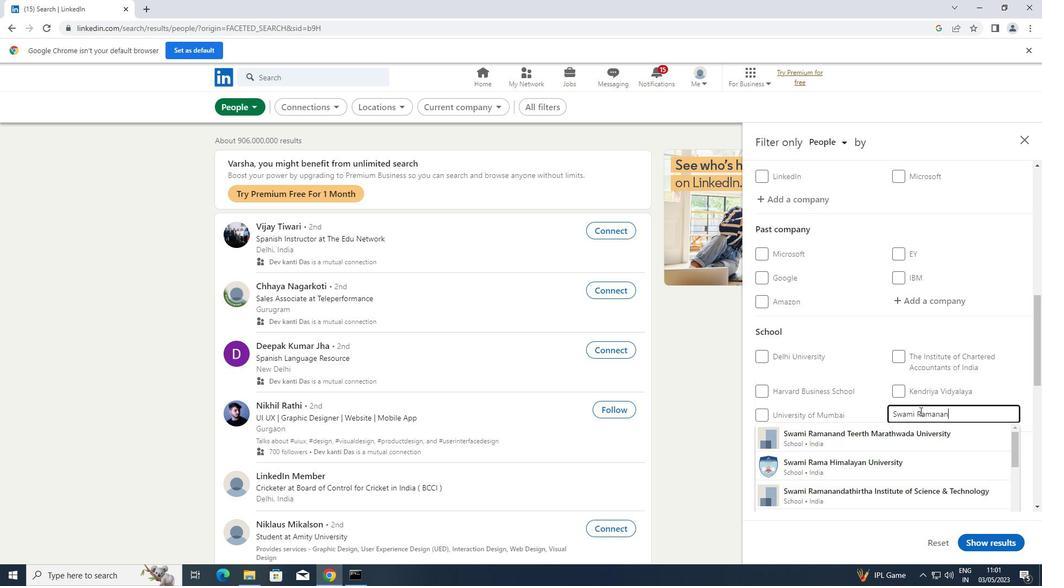 
Action: Mouse moved to (907, 432)
Screenshot: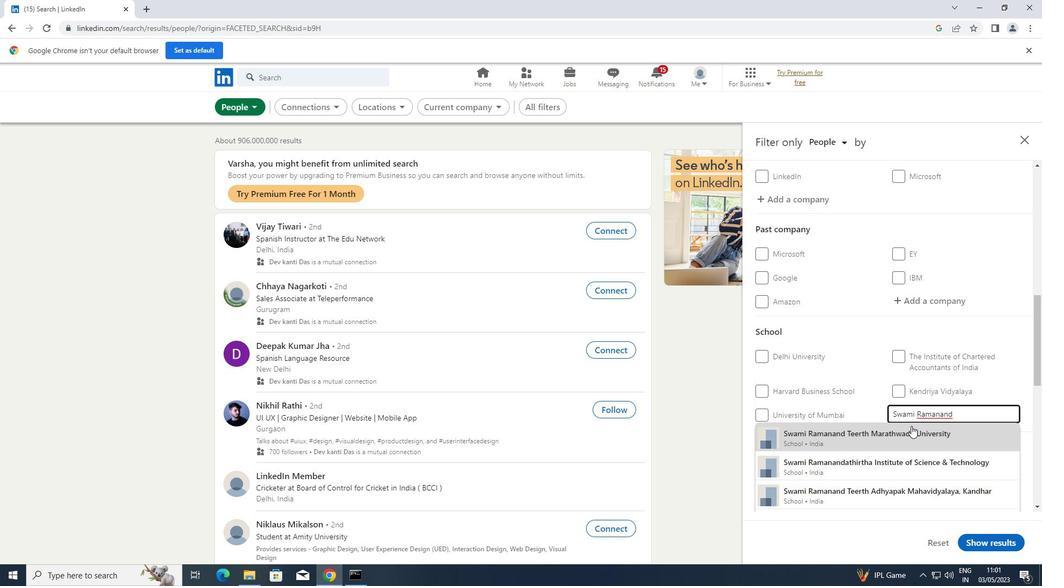 
Action: Mouse pressed left at (907, 432)
Screenshot: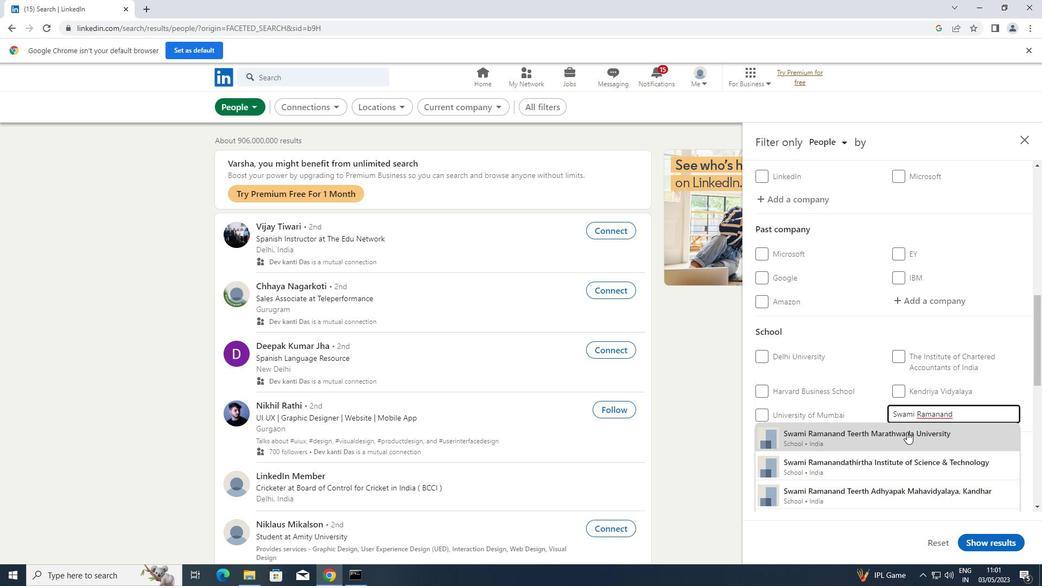 
Action: Mouse scrolled (907, 431) with delta (0, 0)
Screenshot: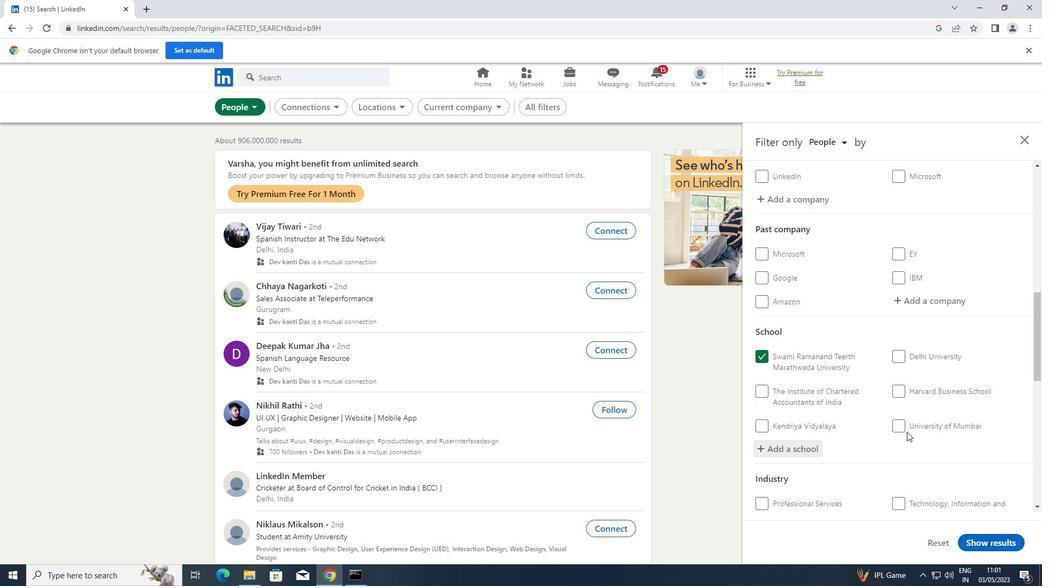 
Action: Mouse scrolled (907, 431) with delta (0, 0)
Screenshot: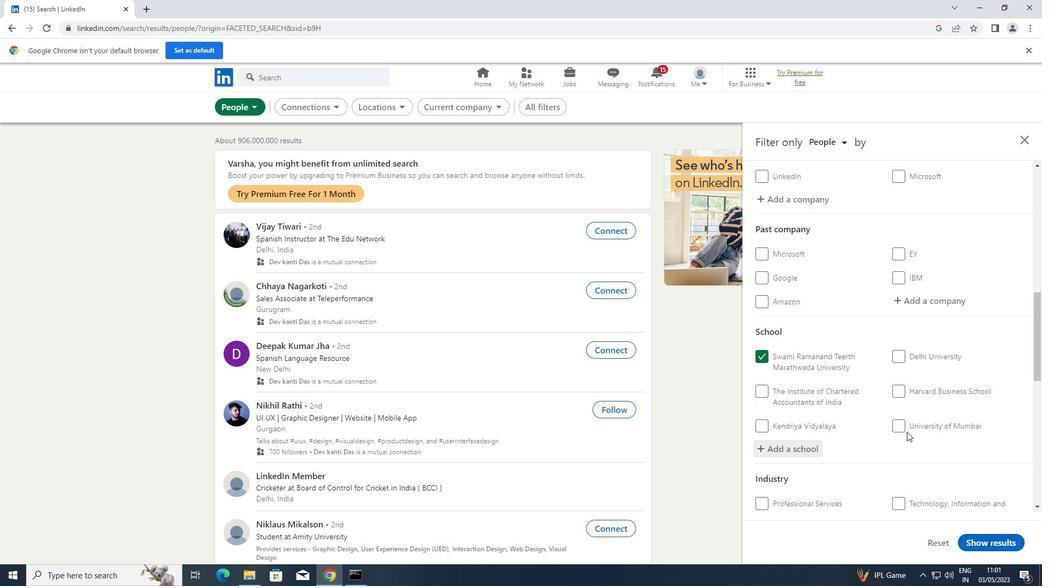 
Action: Mouse scrolled (907, 431) with delta (0, 0)
Screenshot: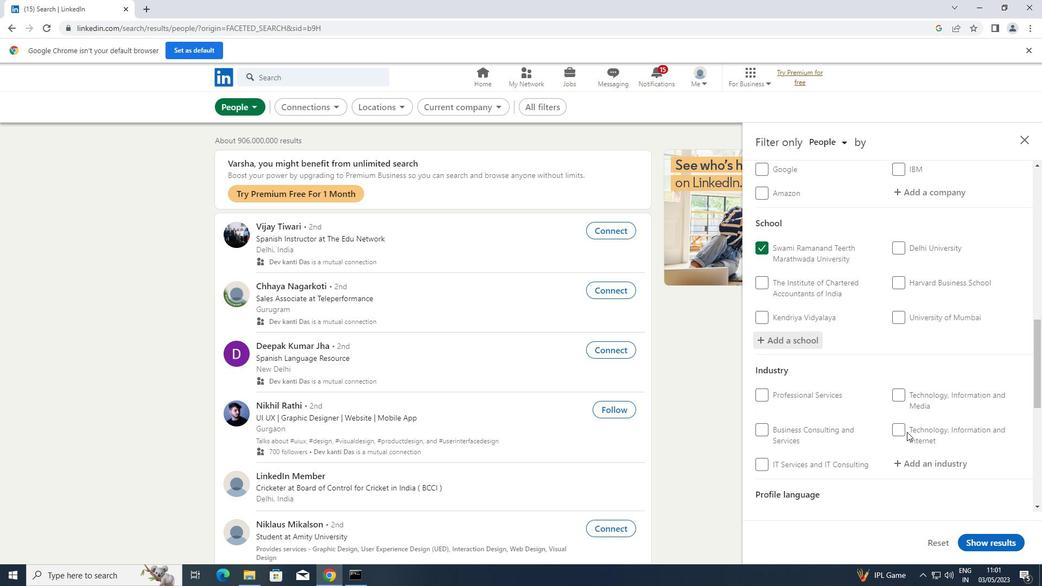 
Action: Mouse moved to (926, 409)
Screenshot: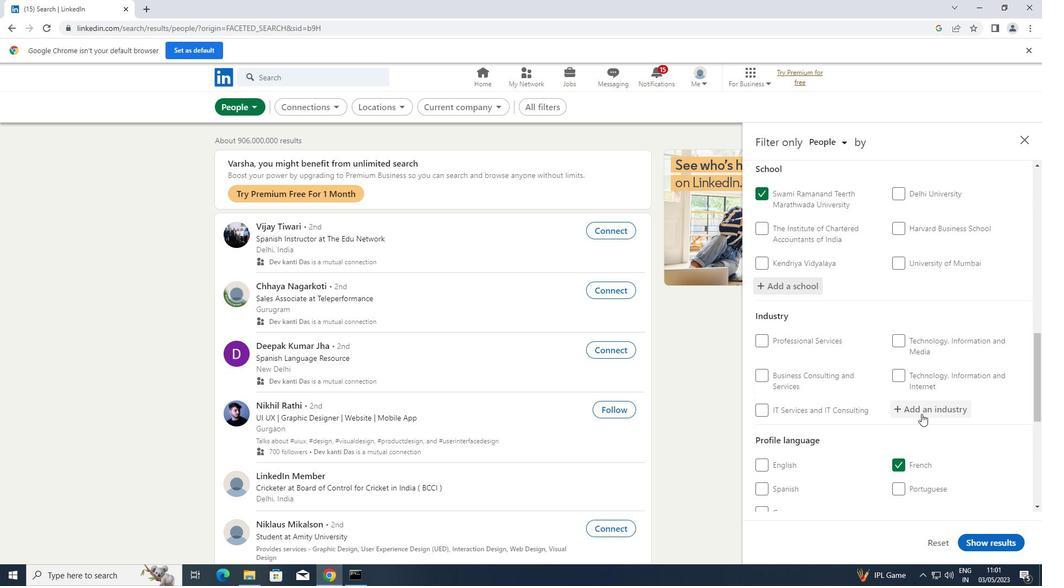 
Action: Mouse pressed left at (926, 409)
Screenshot: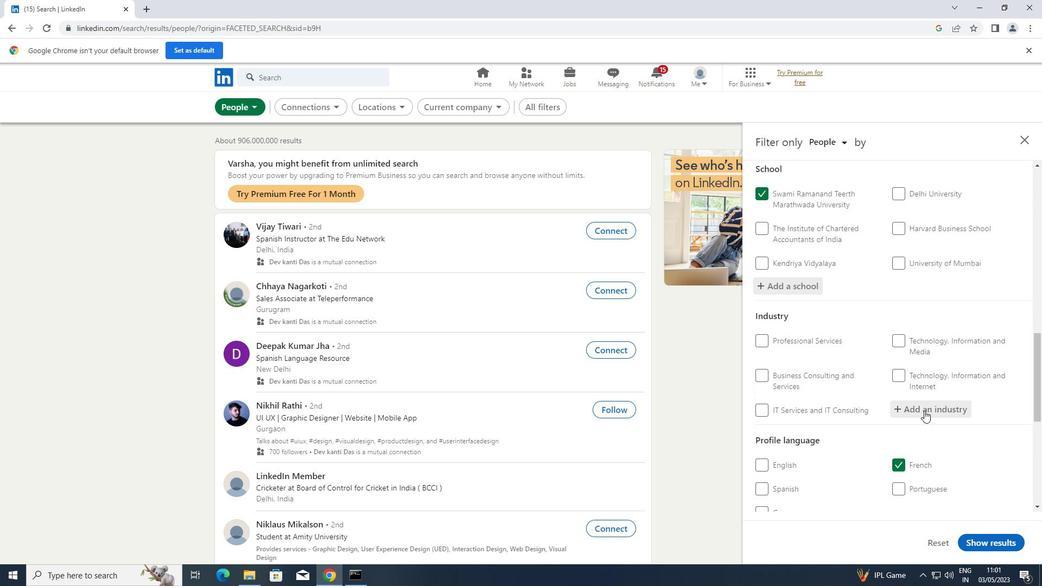
Action: Key pressed <Key.shift>CIVIL
Screenshot: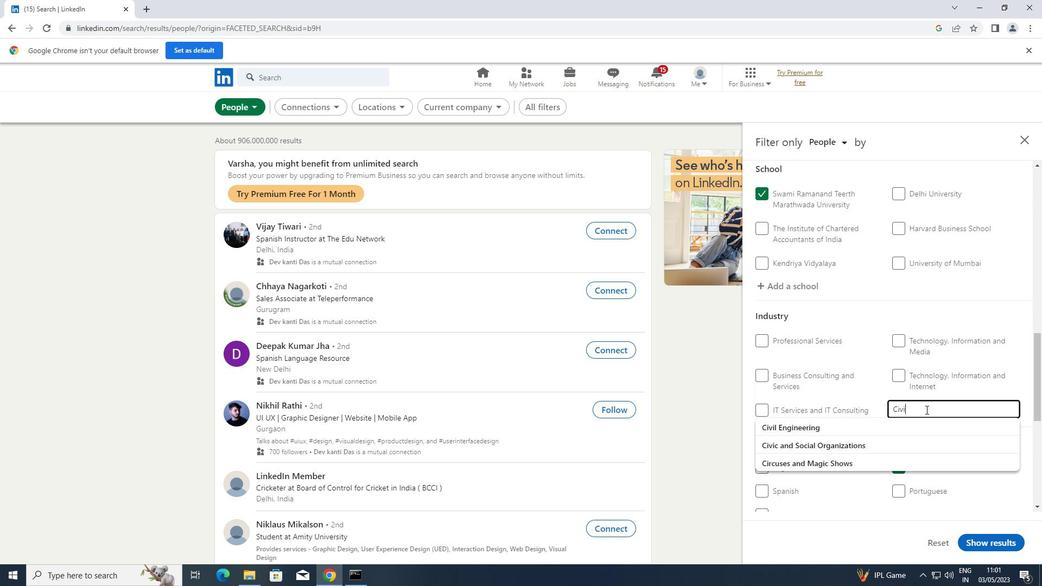 
Action: Mouse moved to (856, 421)
Screenshot: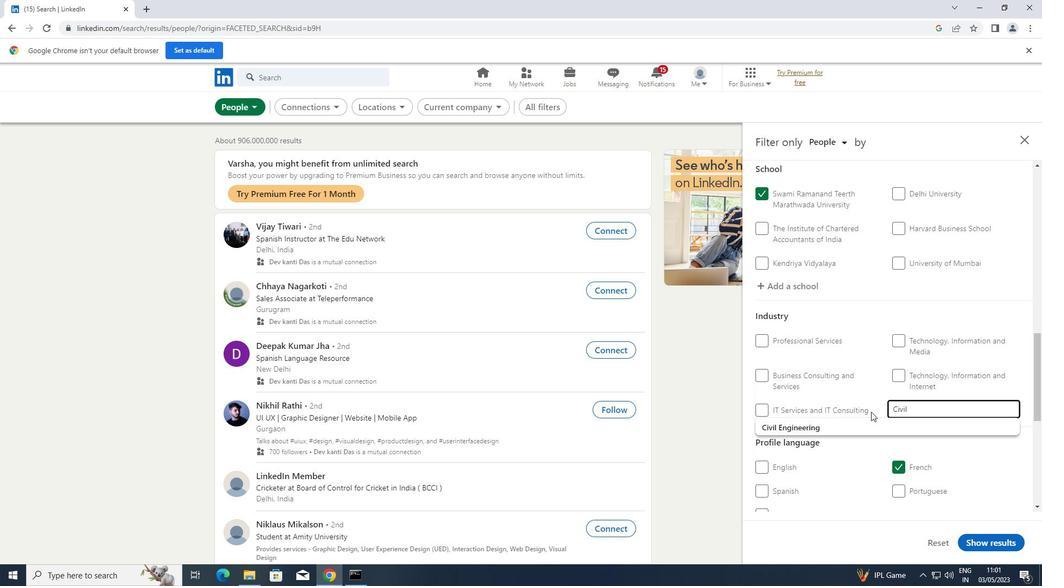 
Action: Mouse pressed left at (856, 421)
Screenshot: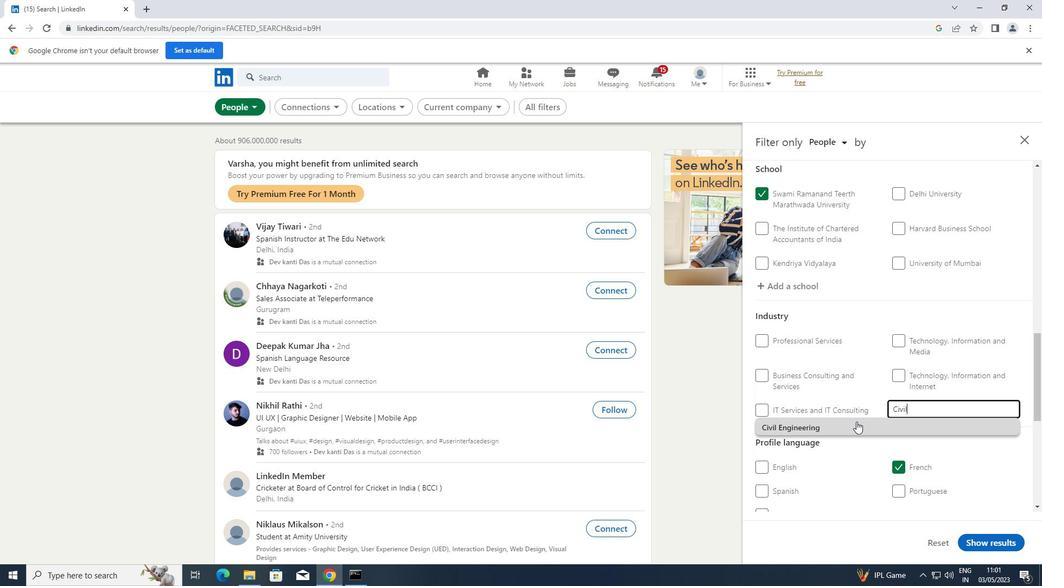 
Action: Mouse scrolled (856, 421) with delta (0, 0)
Screenshot: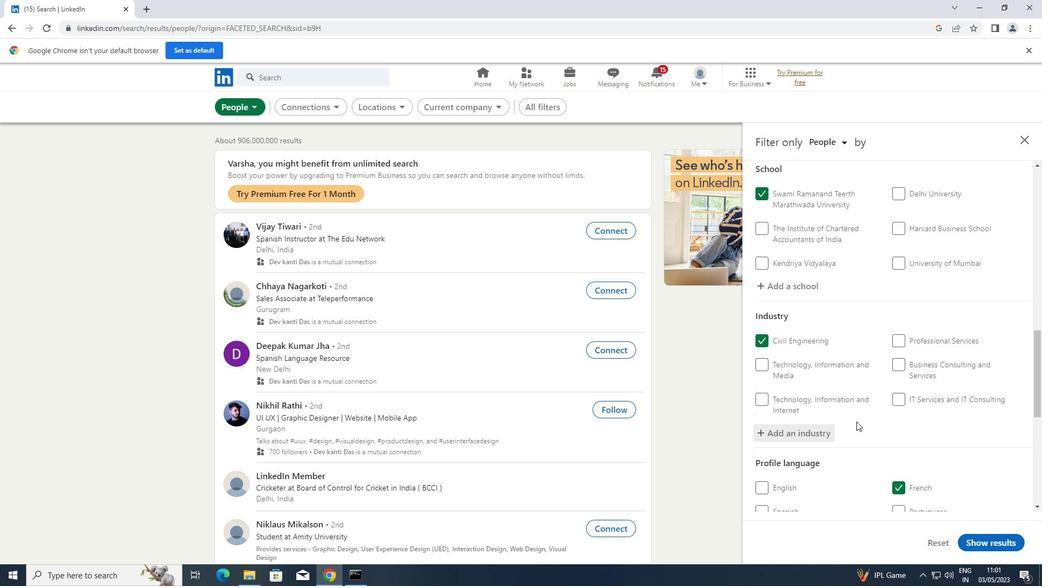 
Action: Mouse scrolled (856, 421) with delta (0, 0)
Screenshot: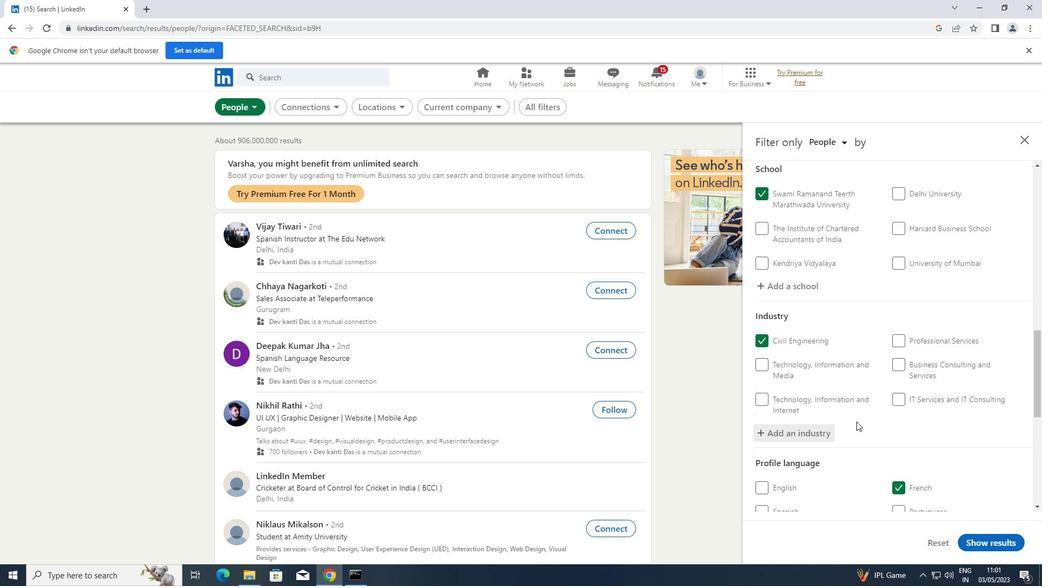 
Action: Mouse scrolled (856, 421) with delta (0, 0)
Screenshot: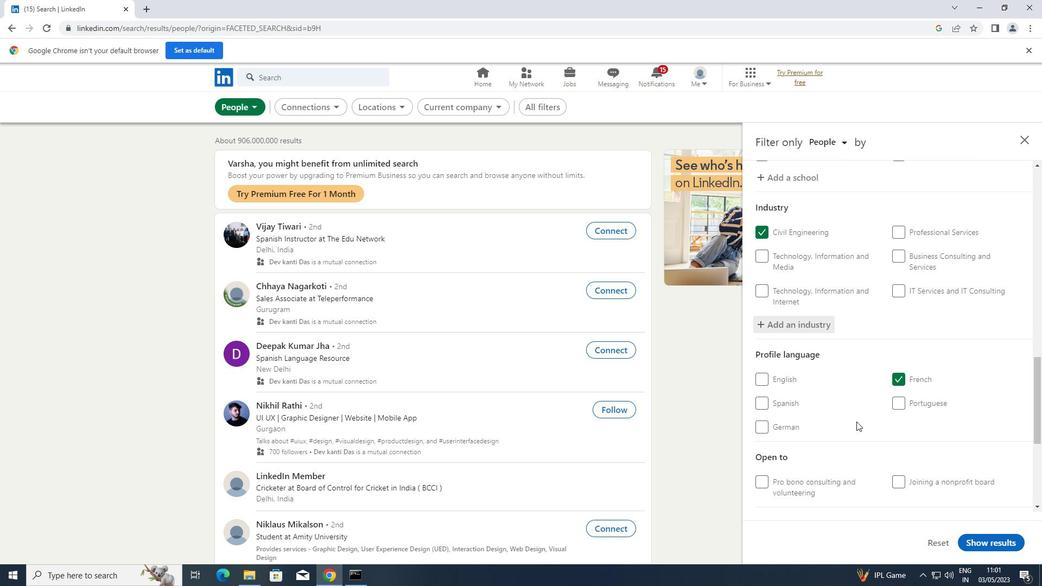 
Action: Mouse scrolled (856, 421) with delta (0, 0)
Screenshot: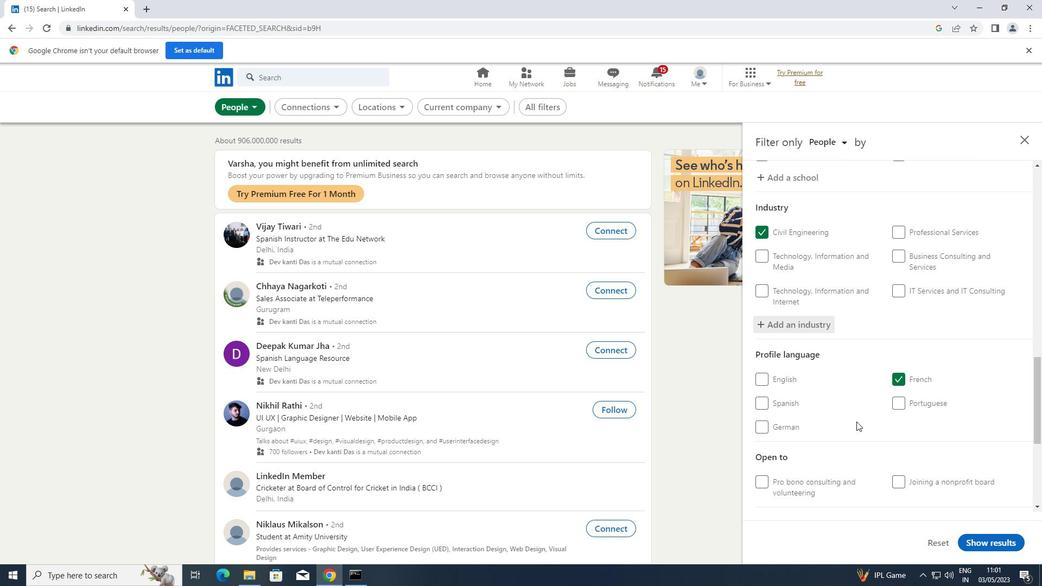 
Action: Mouse moved to (915, 492)
Screenshot: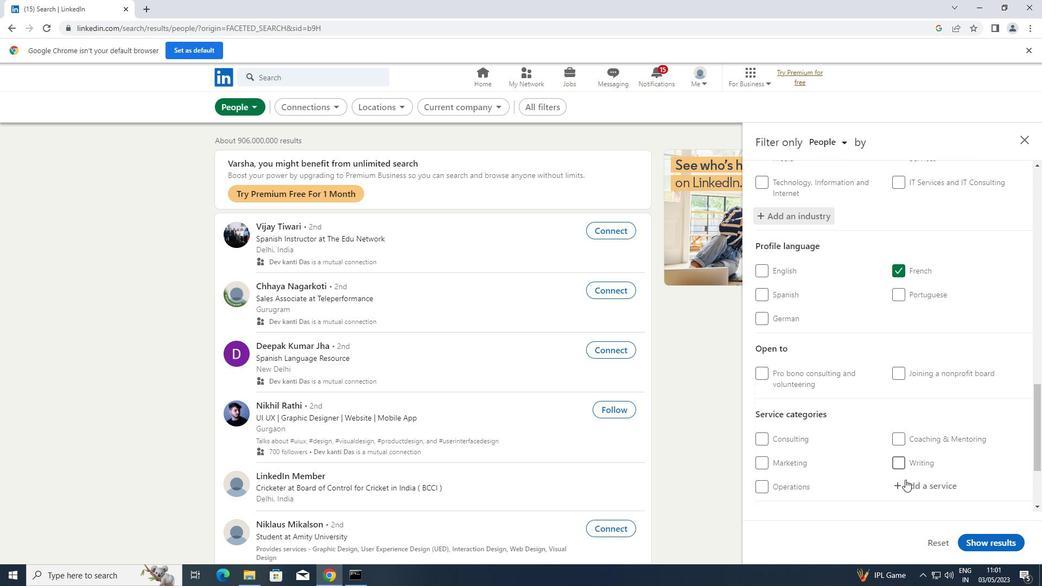 
Action: Mouse pressed left at (915, 492)
Screenshot: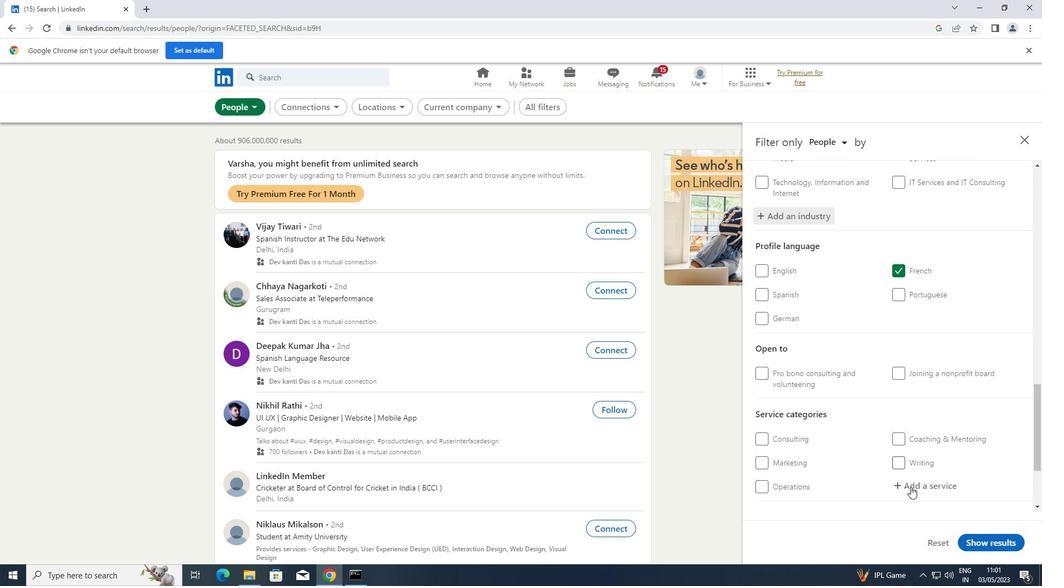 
Action: Key pressed <Key.shift>CUSTOMER
Screenshot: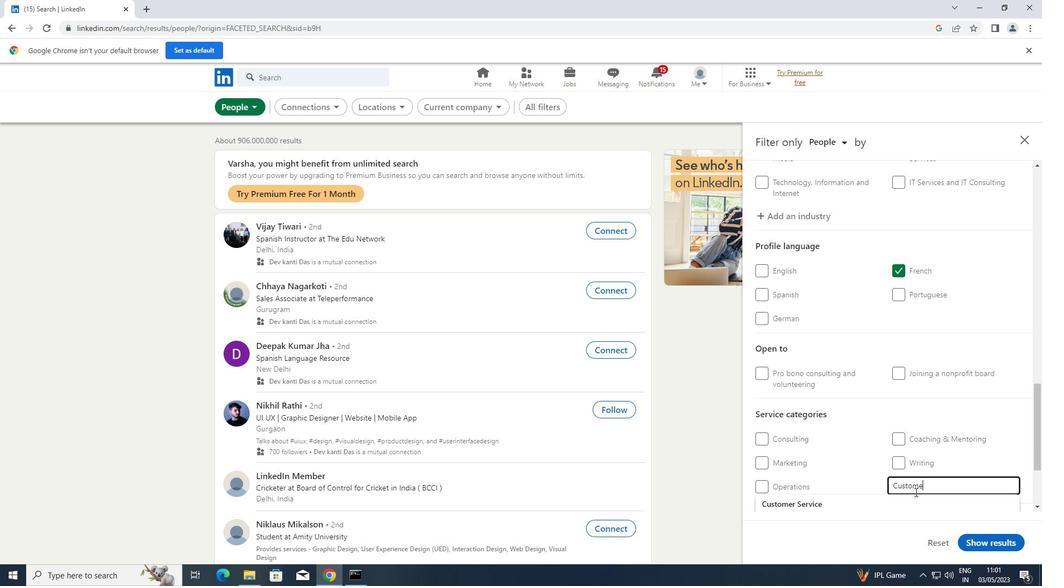 
Action: Mouse moved to (873, 506)
Screenshot: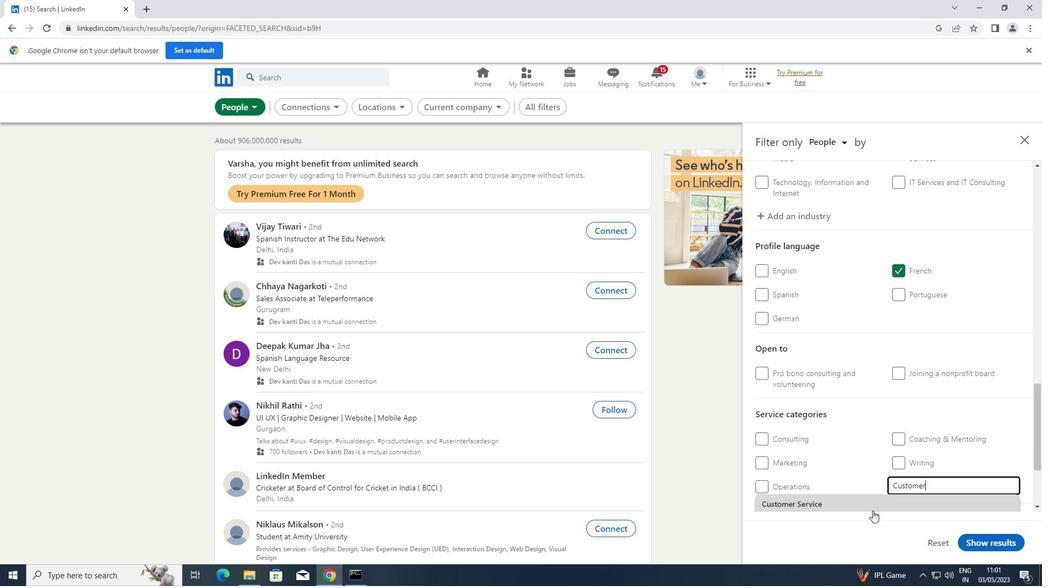 
Action: Mouse pressed left at (873, 506)
Screenshot: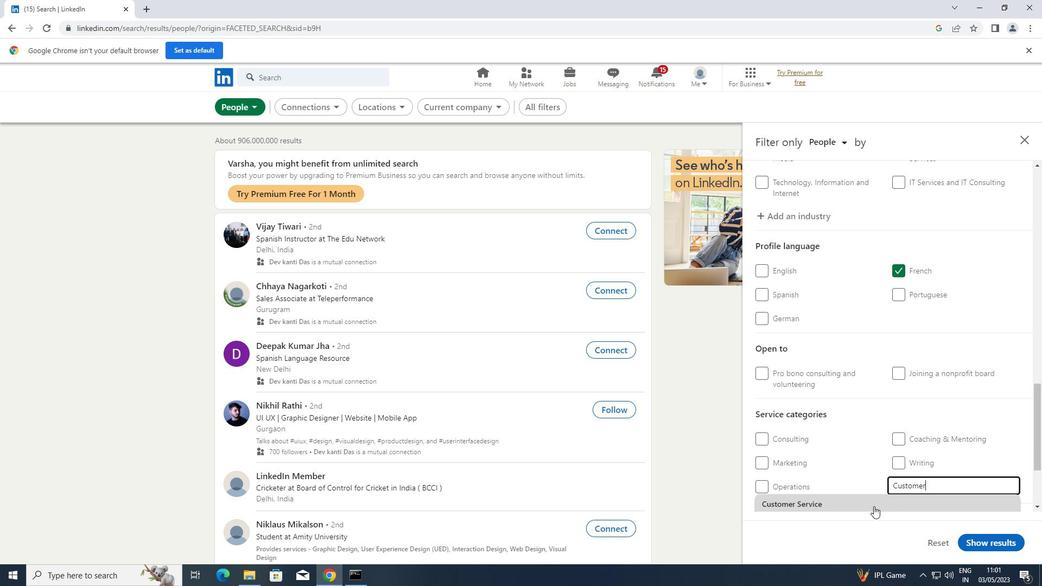 
Action: Mouse scrolled (873, 505) with delta (0, 0)
Screenshot: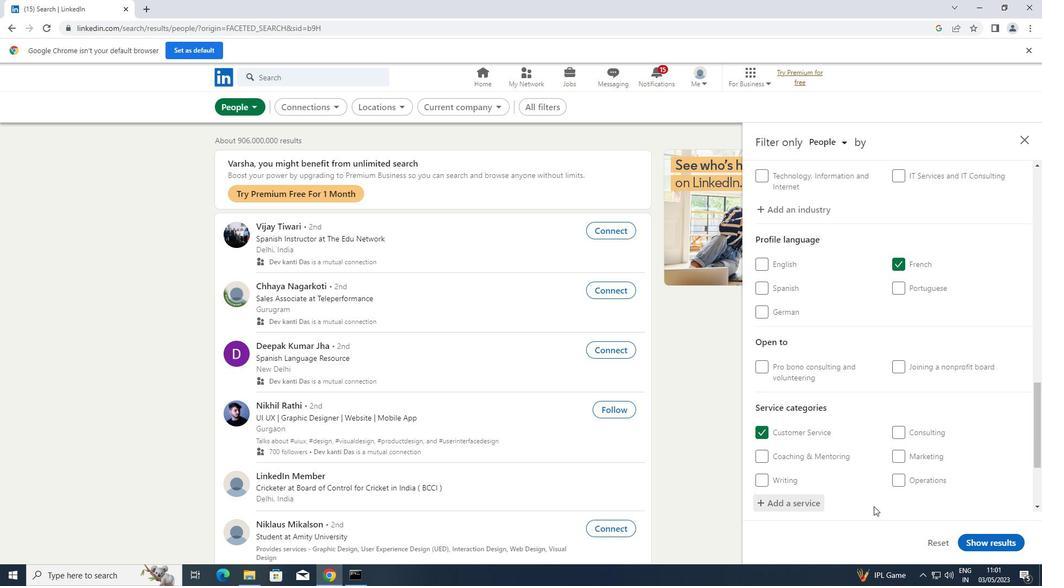 
Action: Mouse scrolled (873, 505) with delta (0, 0)
Screenshot: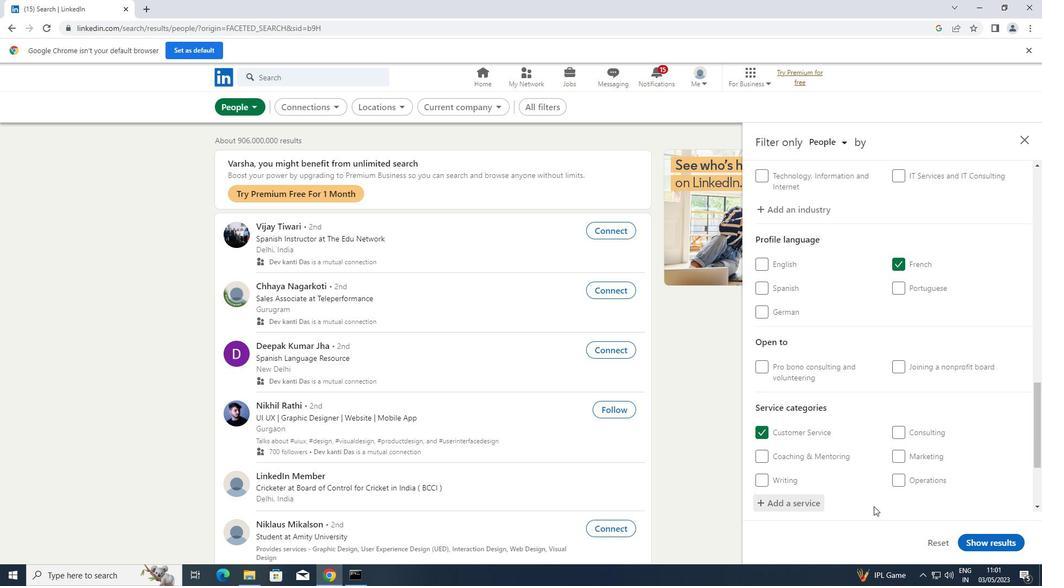 
Action: Mouse scrolled (873, 505) with delta (0, 0)
Screenshot: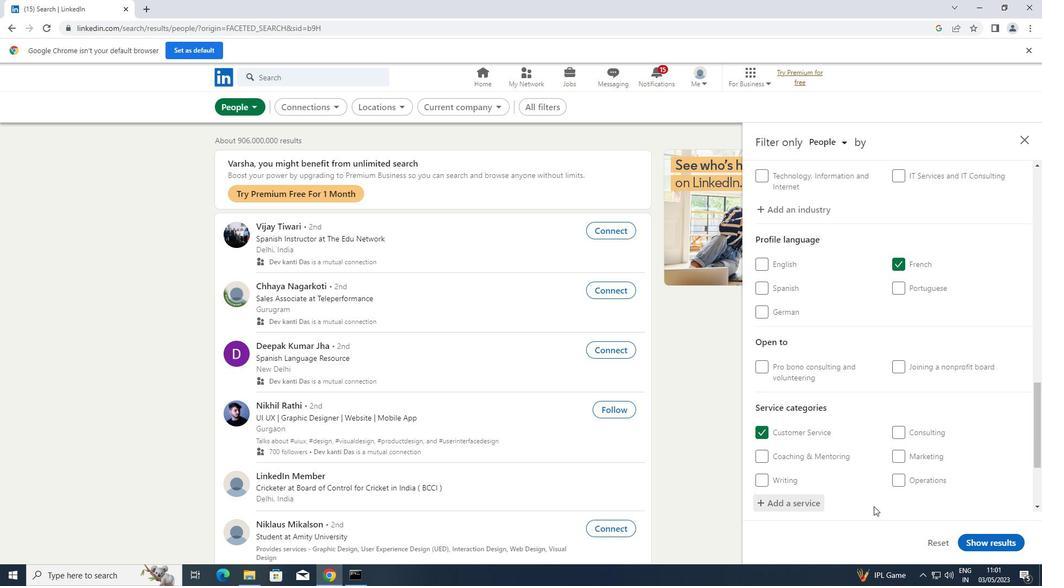 
Action: Mouse scrolled (873, 505) with delta (0, 0)
Screenshot: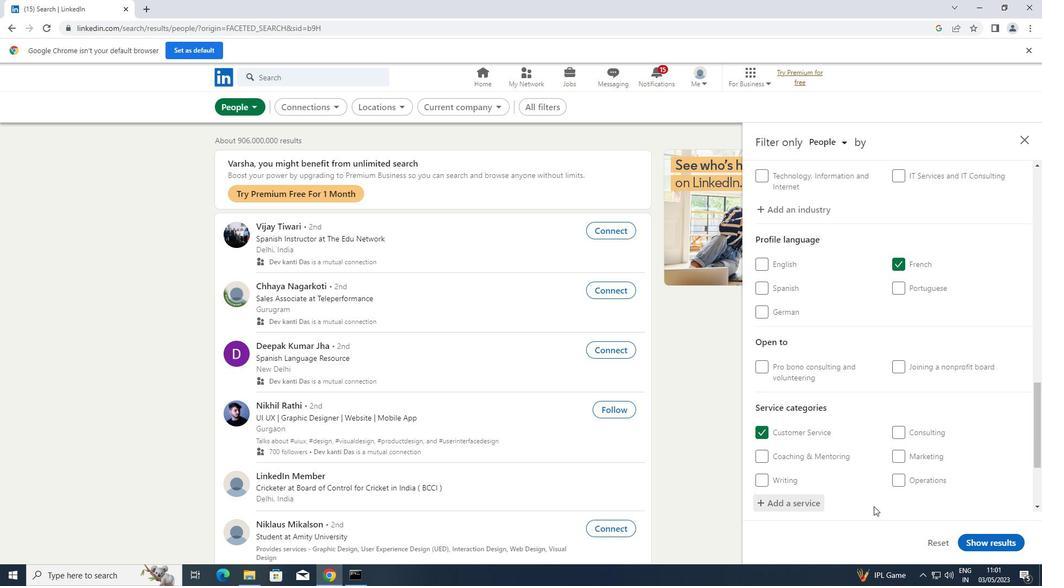 
Action: Mouse scrolled (873, 505) with delta (0, 0)
Screenshot: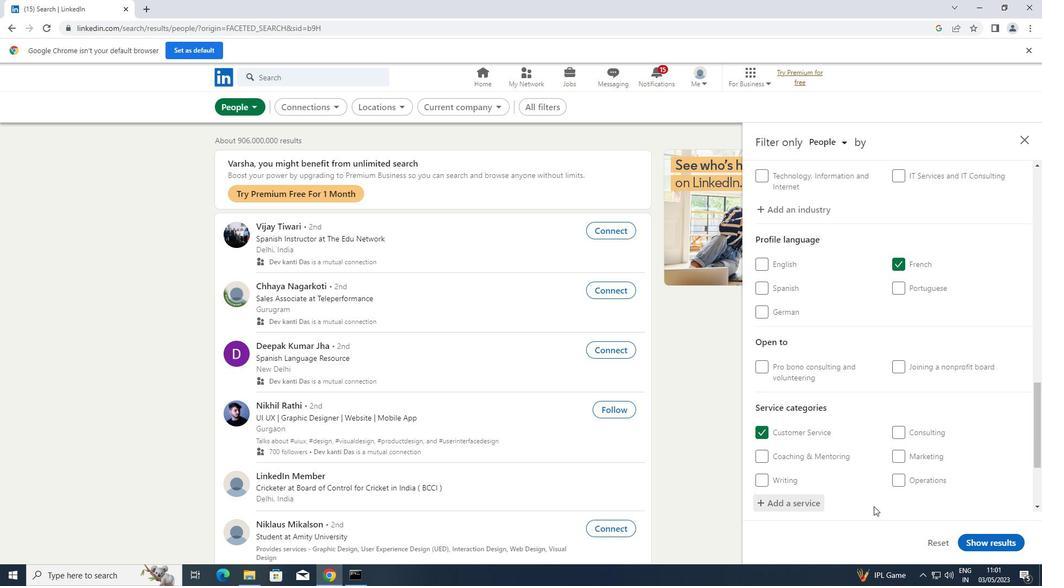 
Action: Mouse scrolled (873, 505) with delta (0, 0)
Screenshot: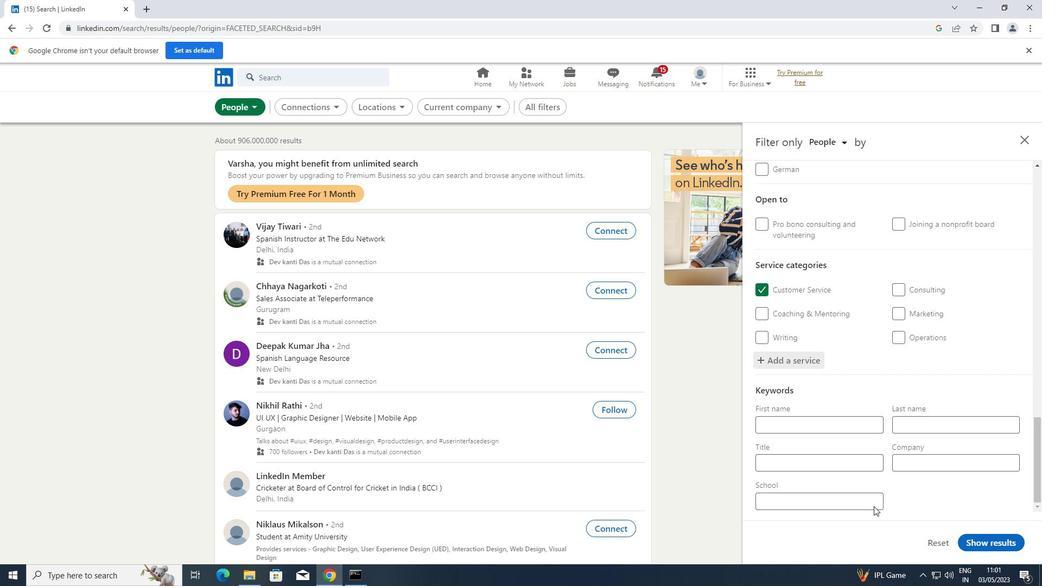 
Action: Mouse scrolled (873, 505) with delta (0, 0)
Screenshot: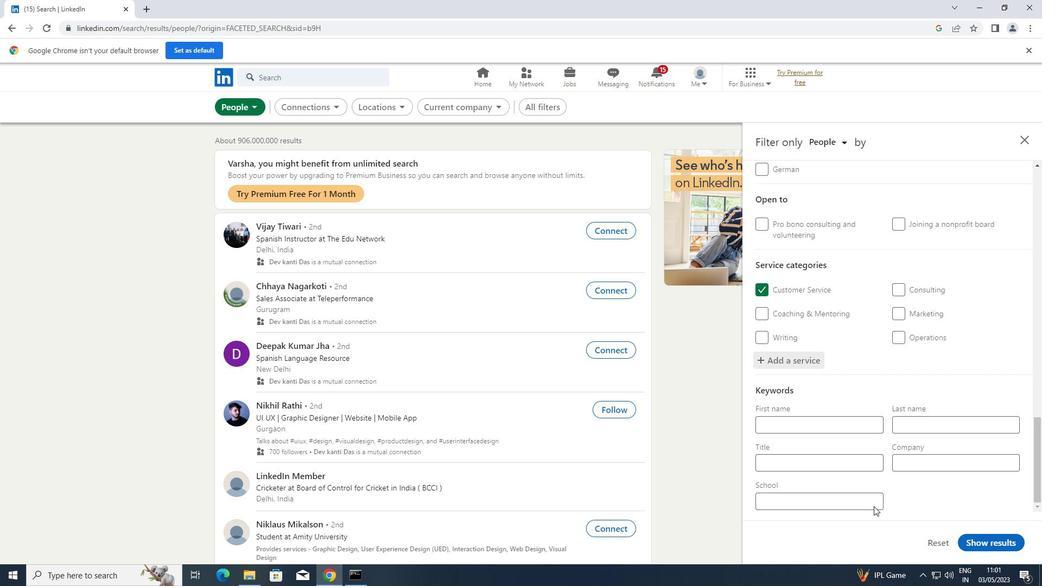 
Action: Mouse scrolled (873, 505) with delta (0, 0)
Screenshot: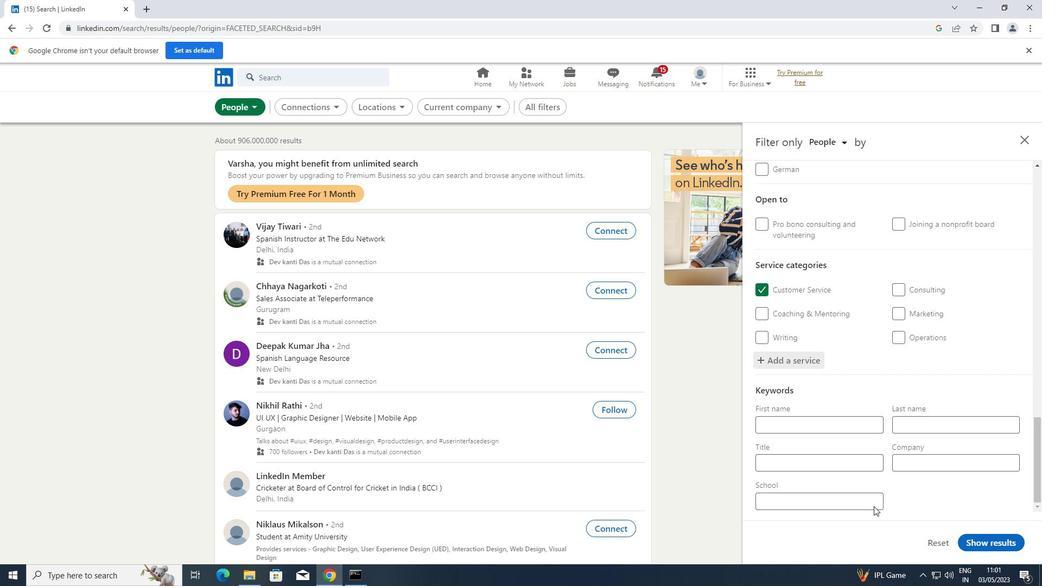 
Action: Mouse moved to (859, 461)
Screenshot: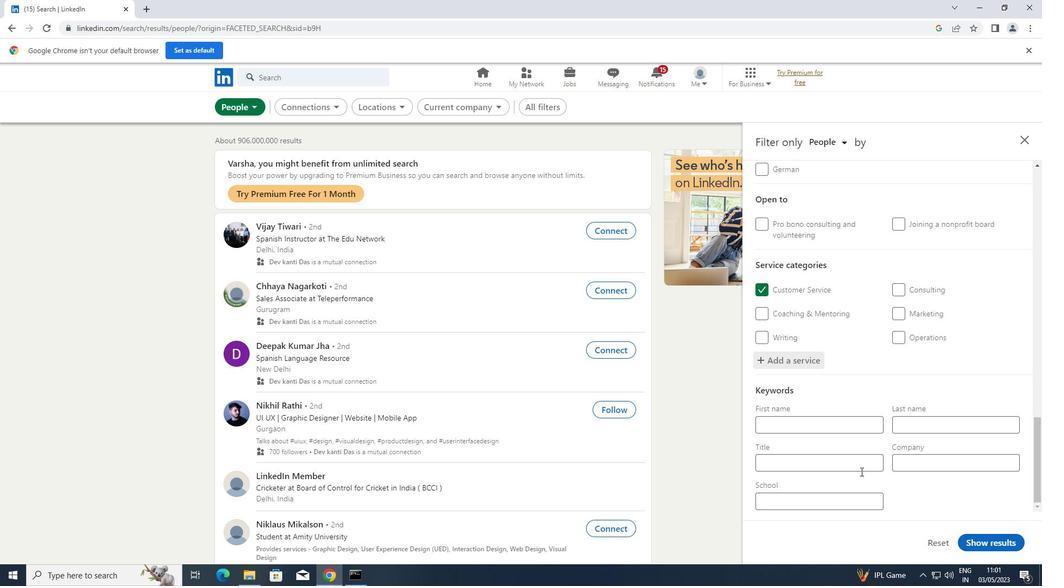 
Action: Mouse pressed left at (859, 461)
Screenshot: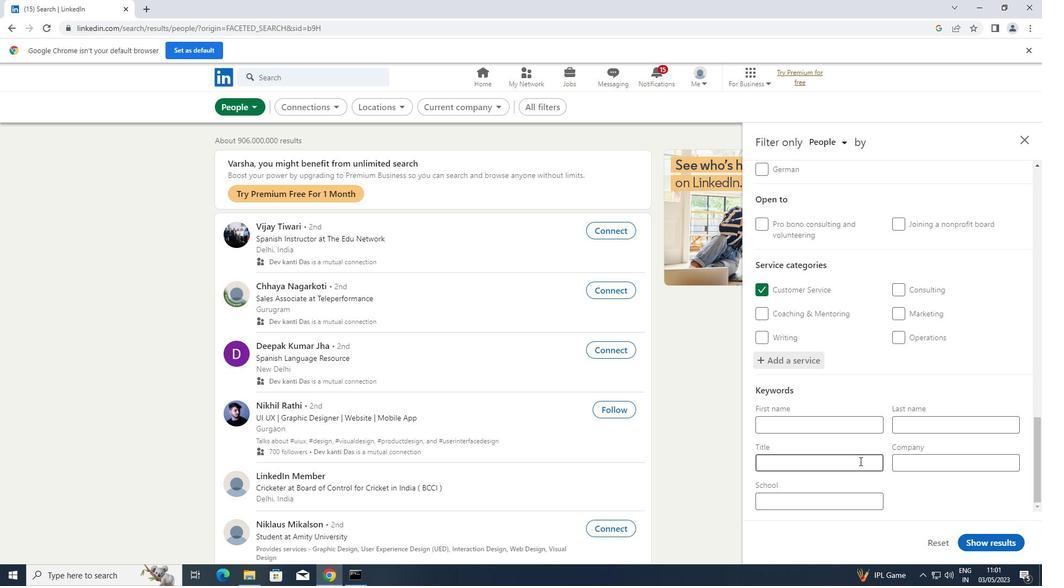 
Action: Key pressed <Key.shift>SOLAR<Key.space><Key.shift>PHOTOVOLTALC<Key.space><Key.shift>INSTALLER
Screenshot: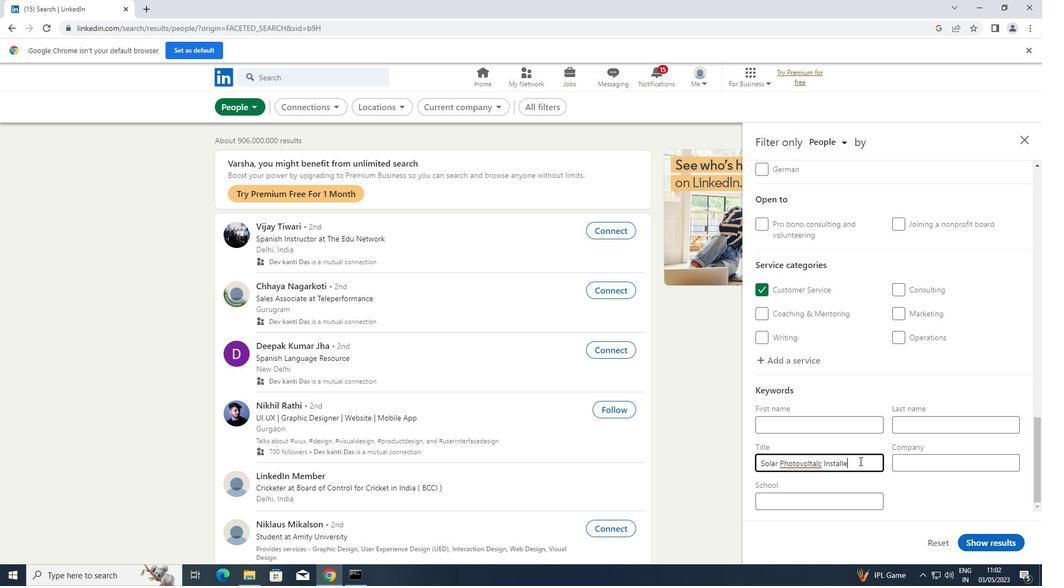 
Action: Mouse moved to (986, 542)
Screenshot: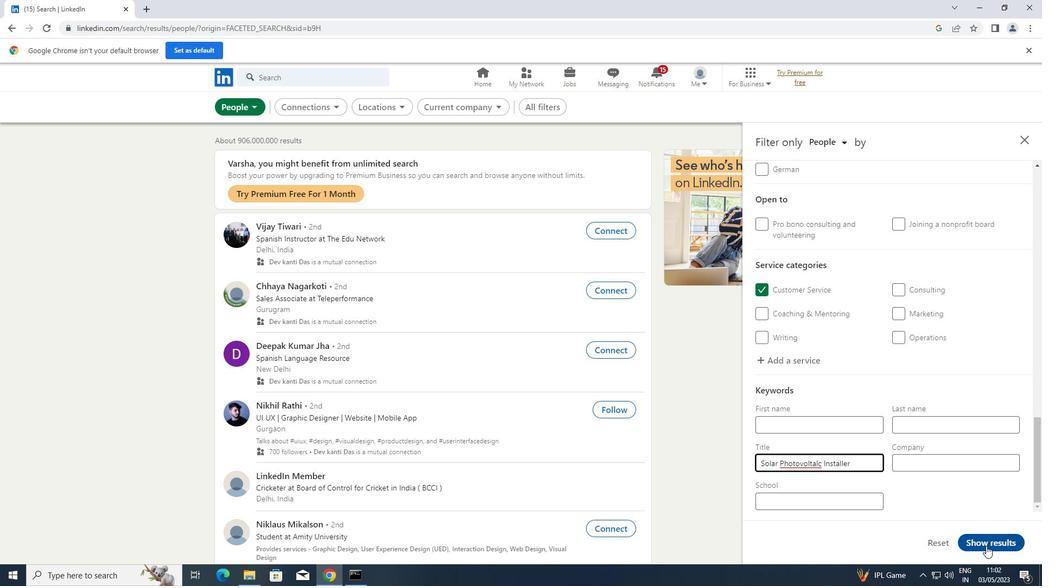 
Action: Mouse pressed left at (986, 542)
Screenshot: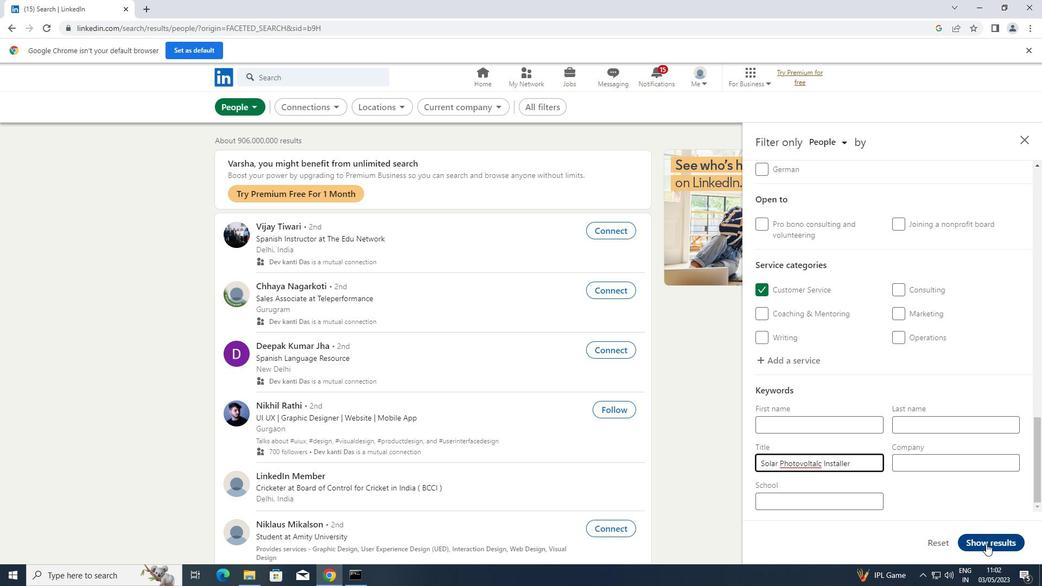 
